 Task: Send an email with the signature Chloe Collins with the subject Thank you for a call and the message We need to reschedule our meeting for next week. Could you let me know your availability? from softage.10@softage.net to softage.5@softage.net and move the email from Sent Items to the folder Newsletters
Action: Mouse moved to (96, 106)
Screenshot: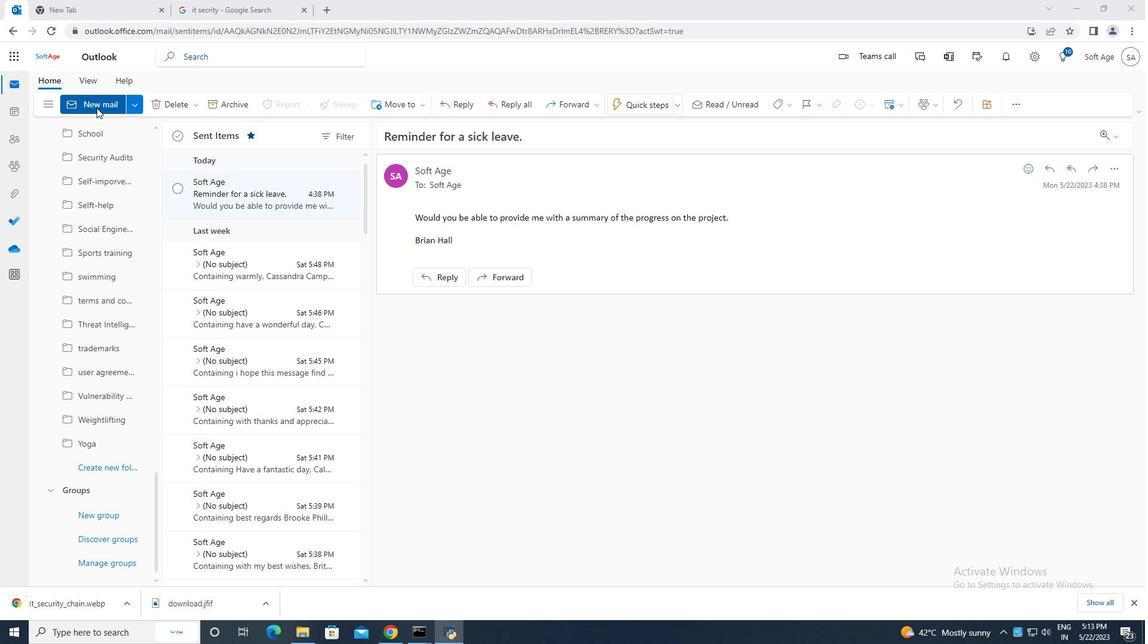 
Action: Mouse pressed left at (96, 106)
Screenshot: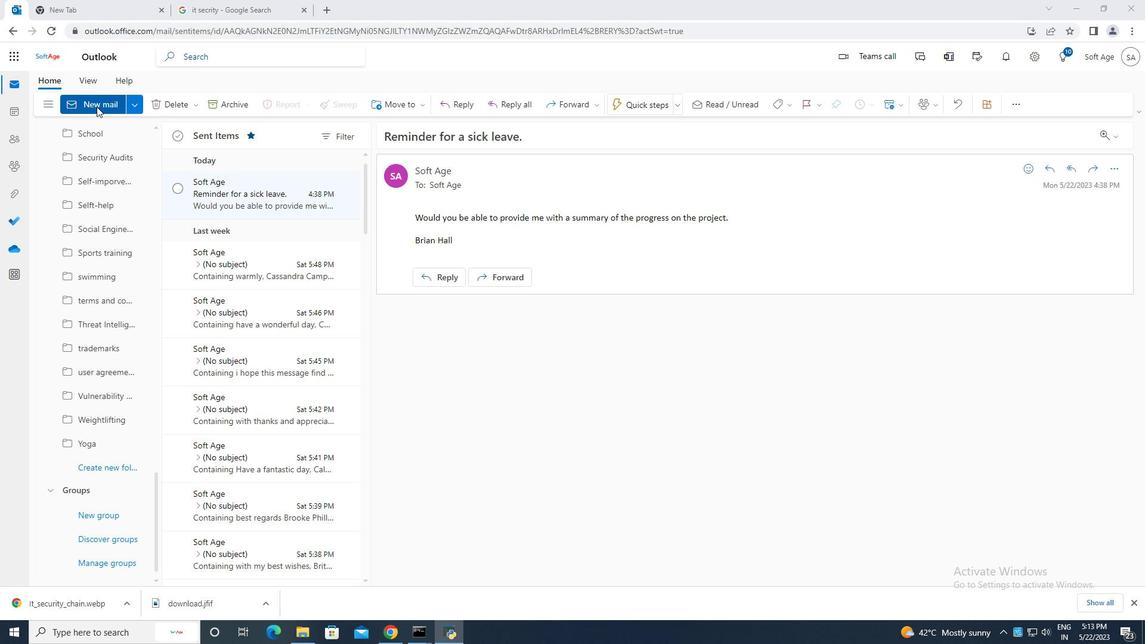 
Action: Mouse moved to (774, 104)
Screenshot: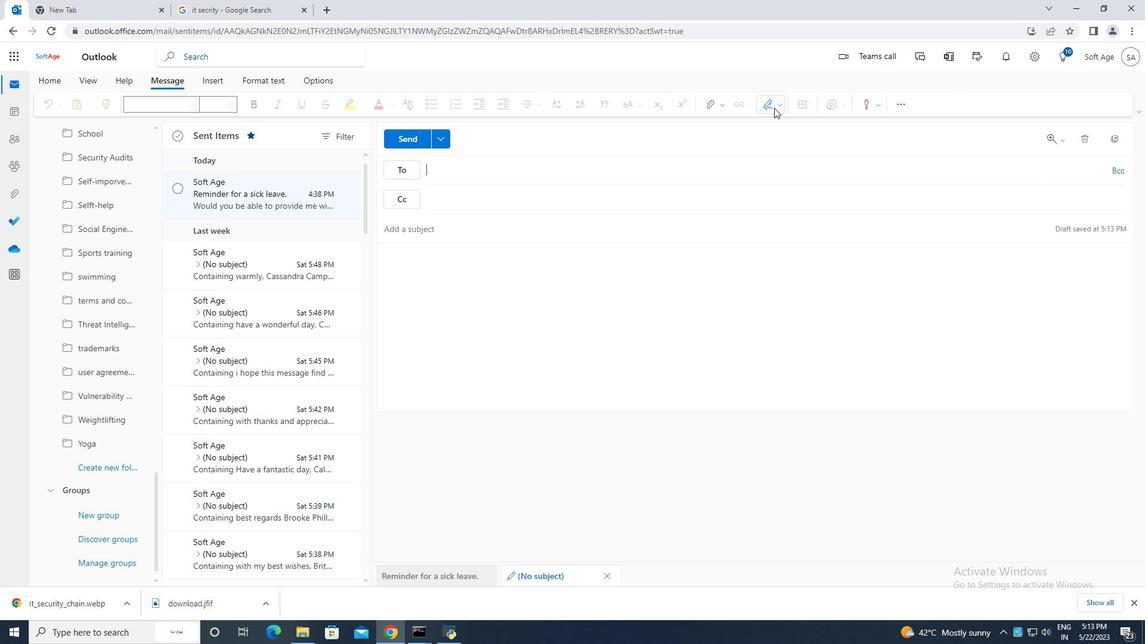 
Action: Mouse pressed left at (774, 104)
Screenshot: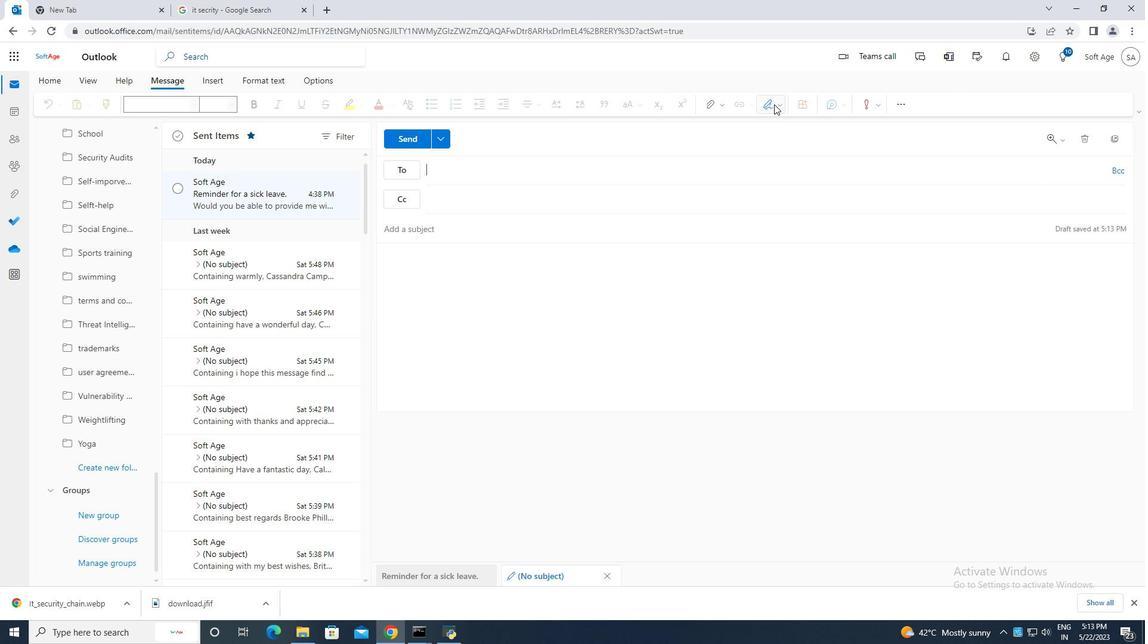 
Action: Mouse moved to (741, 149)
Screenshot: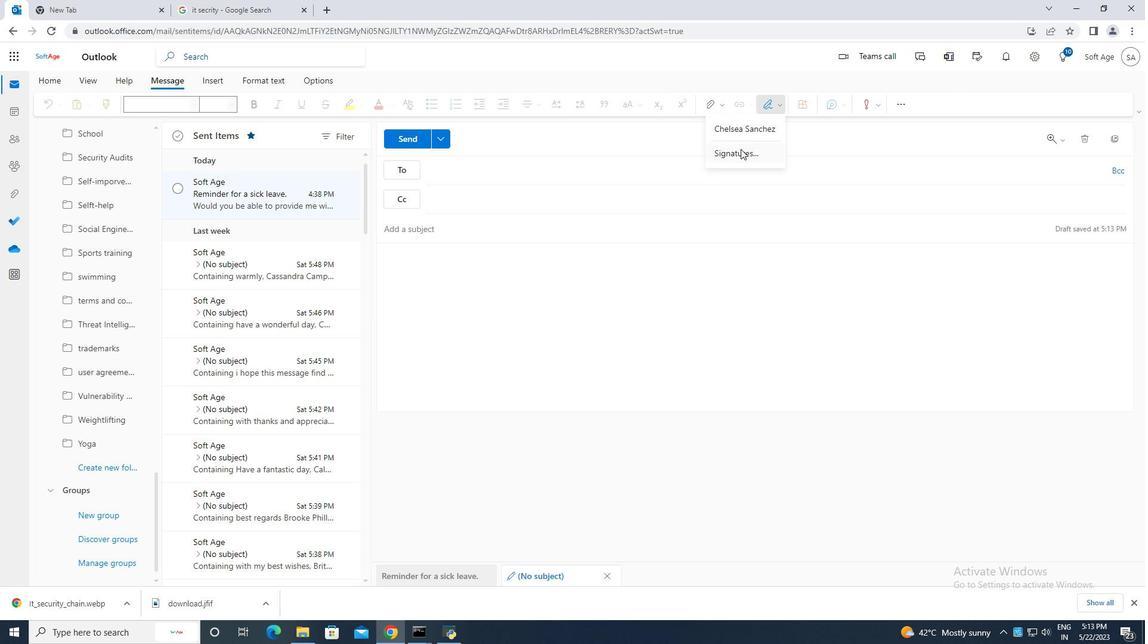 
Action: Mouse pressed left at (741, 149)
Screenshot: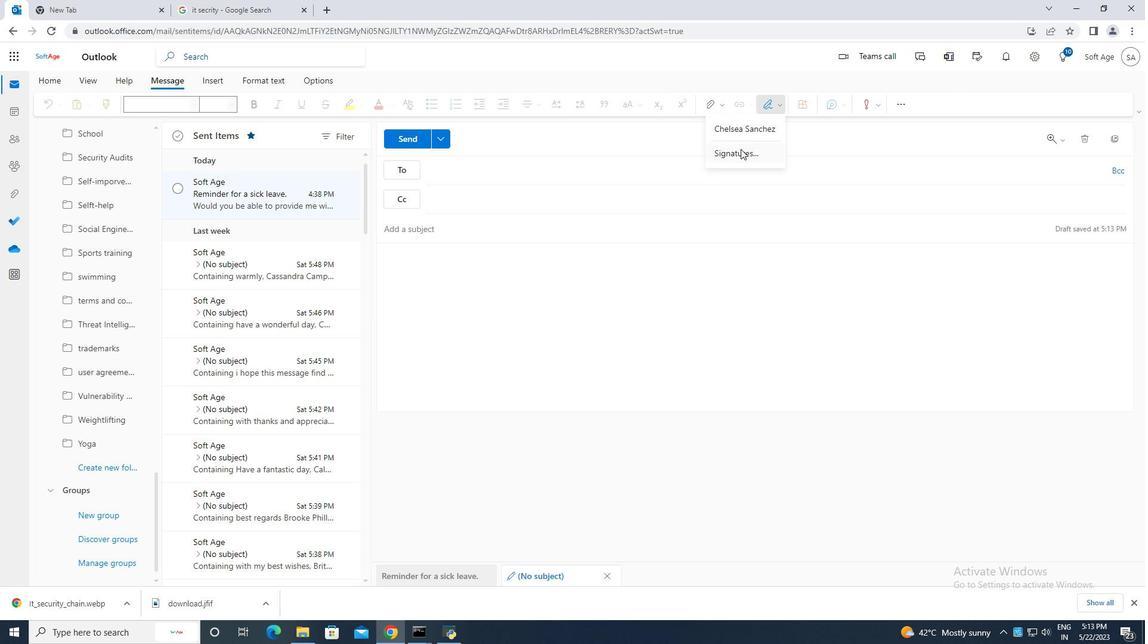 
Action: Mouse moved to (797, 198)
Screenshot: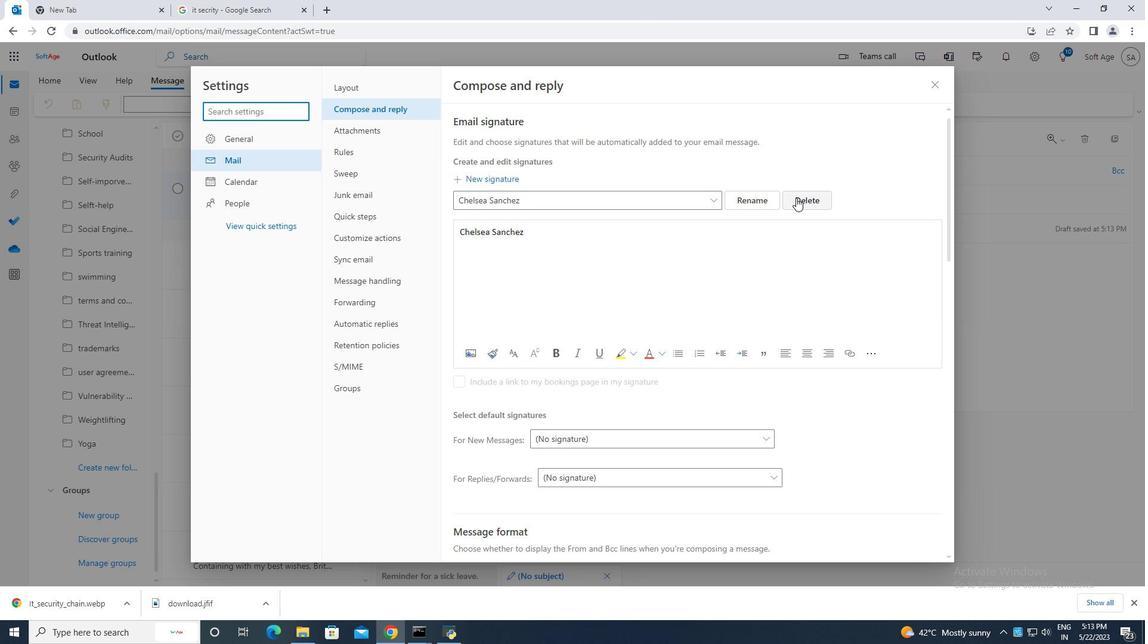 
Action: Mouse pressed left at (797, 198)
Screenshot: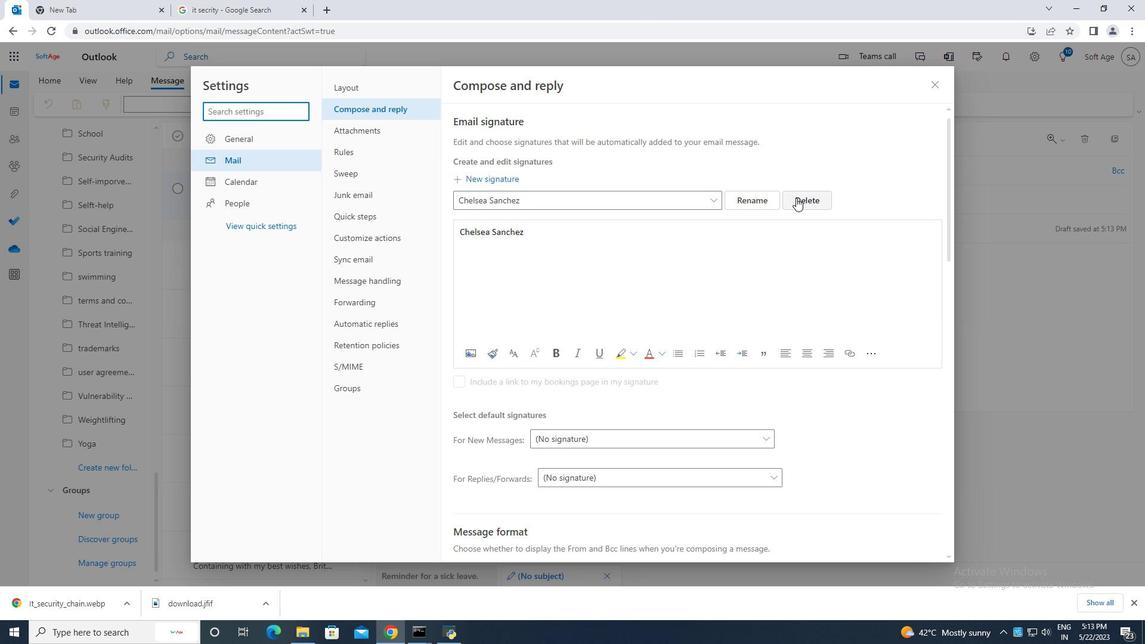 
Action: Mouse moved to (544, 202)
Screenshot: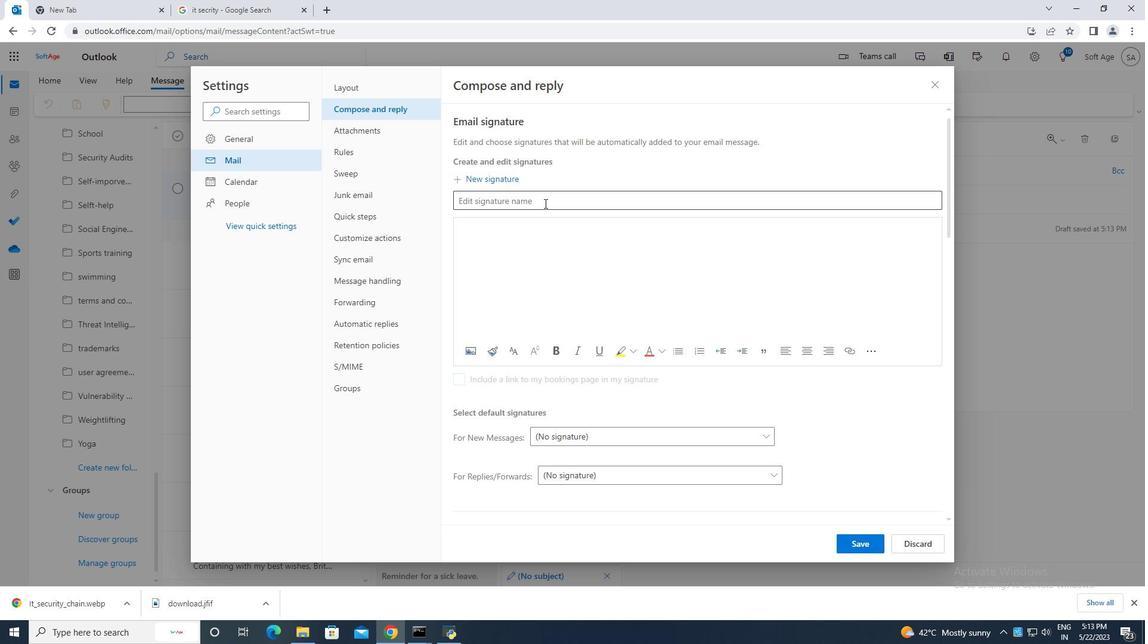 
Action: Mouse pressed left at (544, 202)
Screenshot: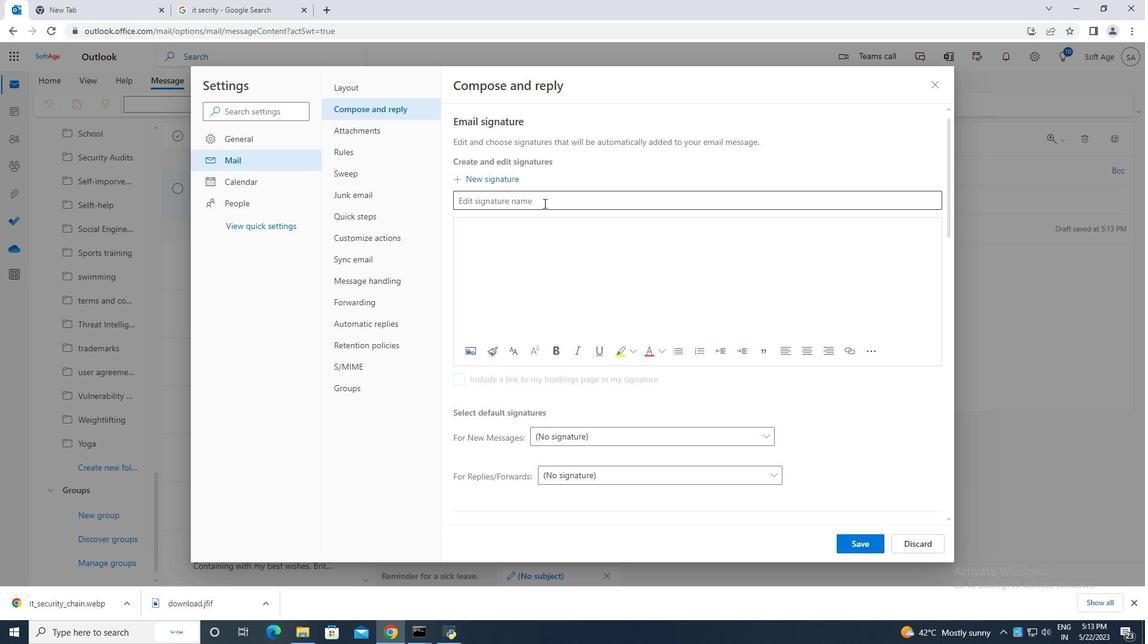 
Action: Key pressed <Key.caps_lock>C<Key.caps_lock>hole<Key.space><Key.caps_lock>C<Key.caps_lock>ollins
Screenshot: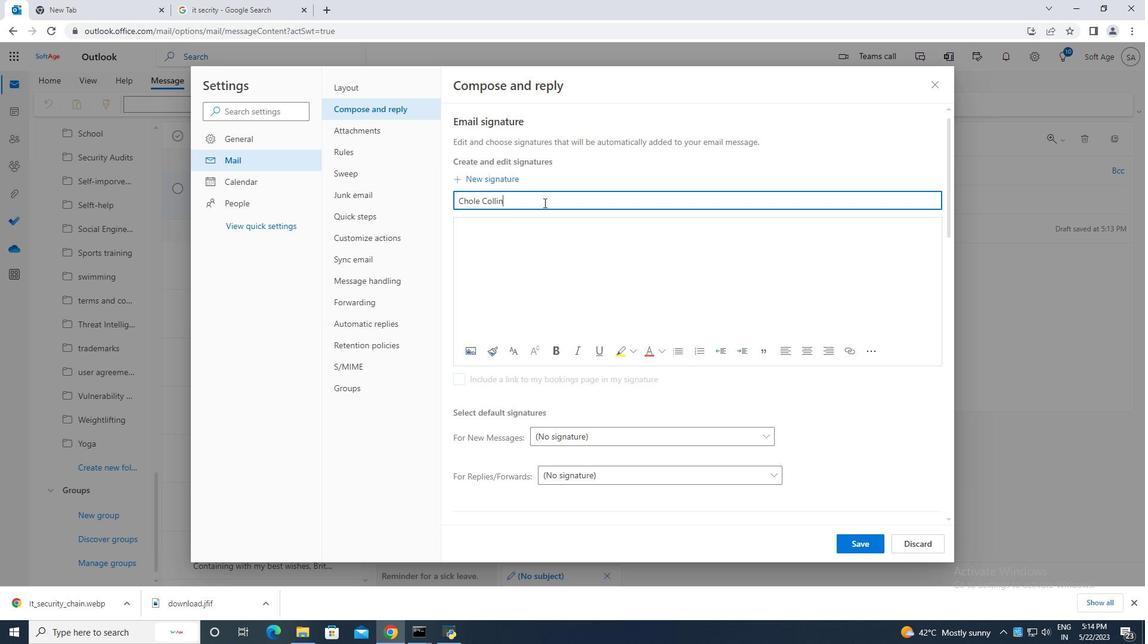 
Action: Mouse moved to (510, 230)
Screenshot: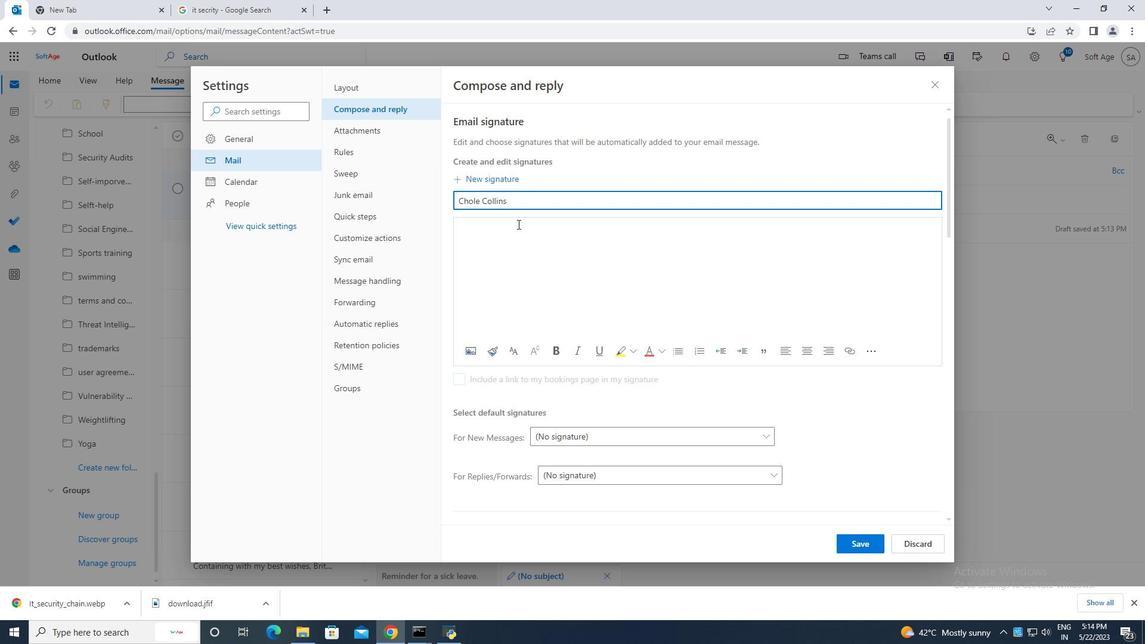 
Action: Mouse pressed left at (510, 230)
Screenshot: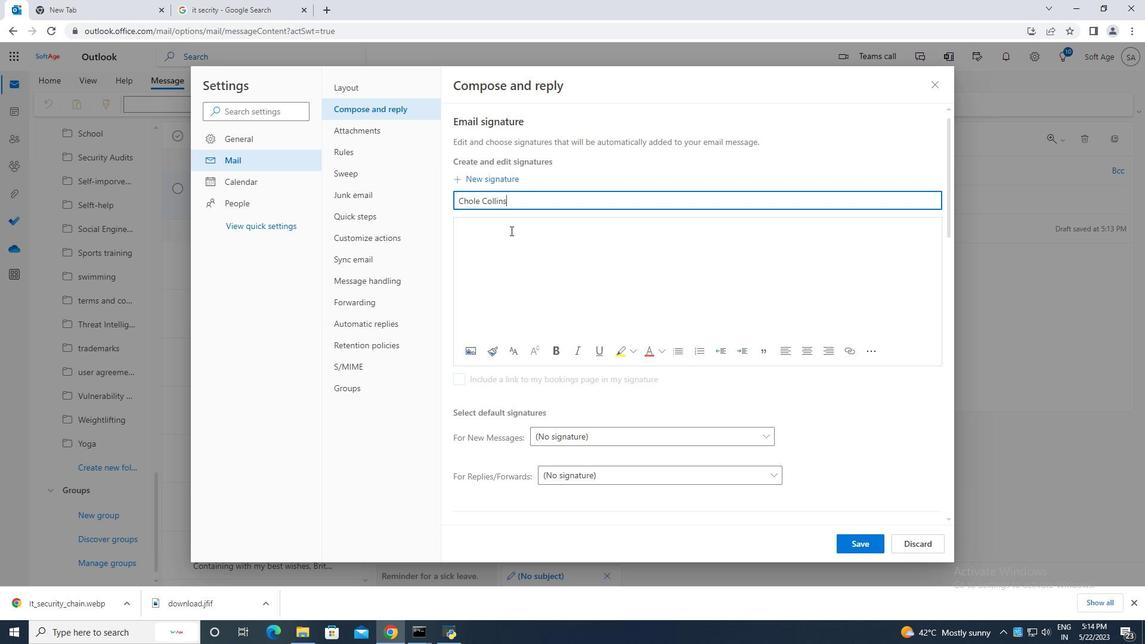 
Action: Mouse moved to (512, 231)
Screenshot: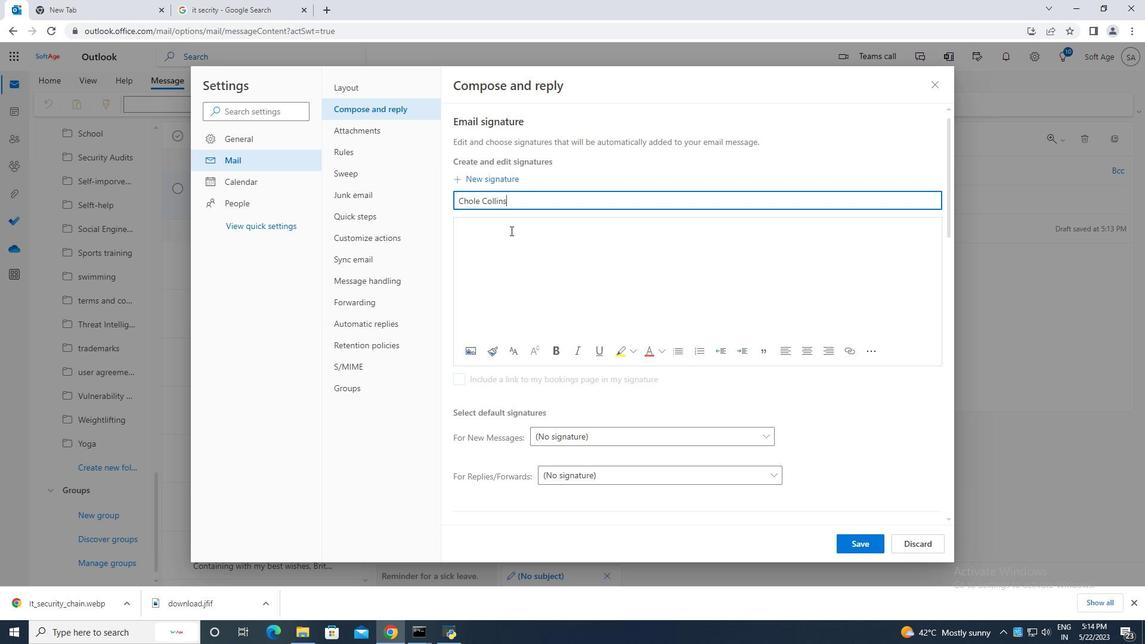 
Action: Key pressed <Key.caps_lock>C<Key.caps_lock>hole<Key.space><Key.caps_lock>C<Key.caps_lock>ollins
Screenshot: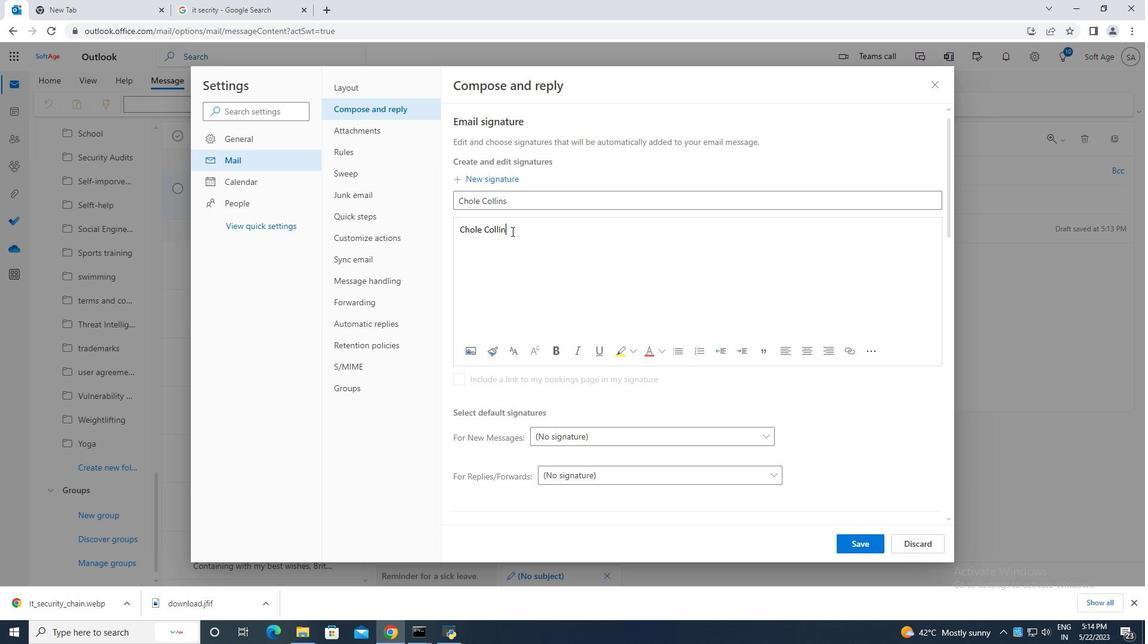 
Action: Mouse moved to (861, 543)
Screenshot: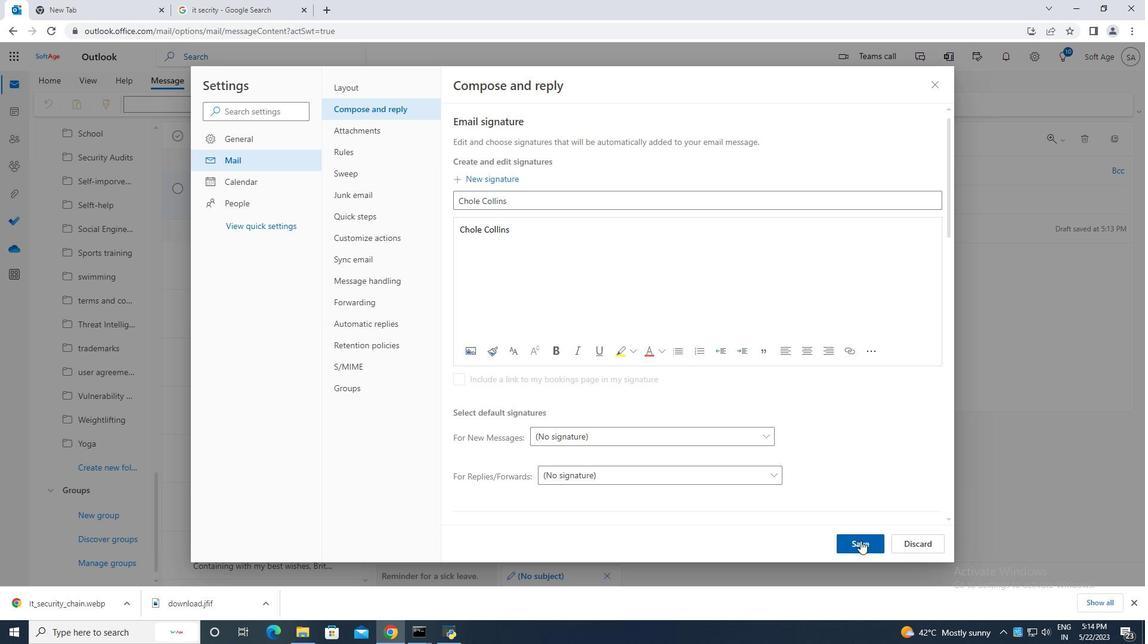 
Action: Mouse pressed left at (861, 543)
Screenshot: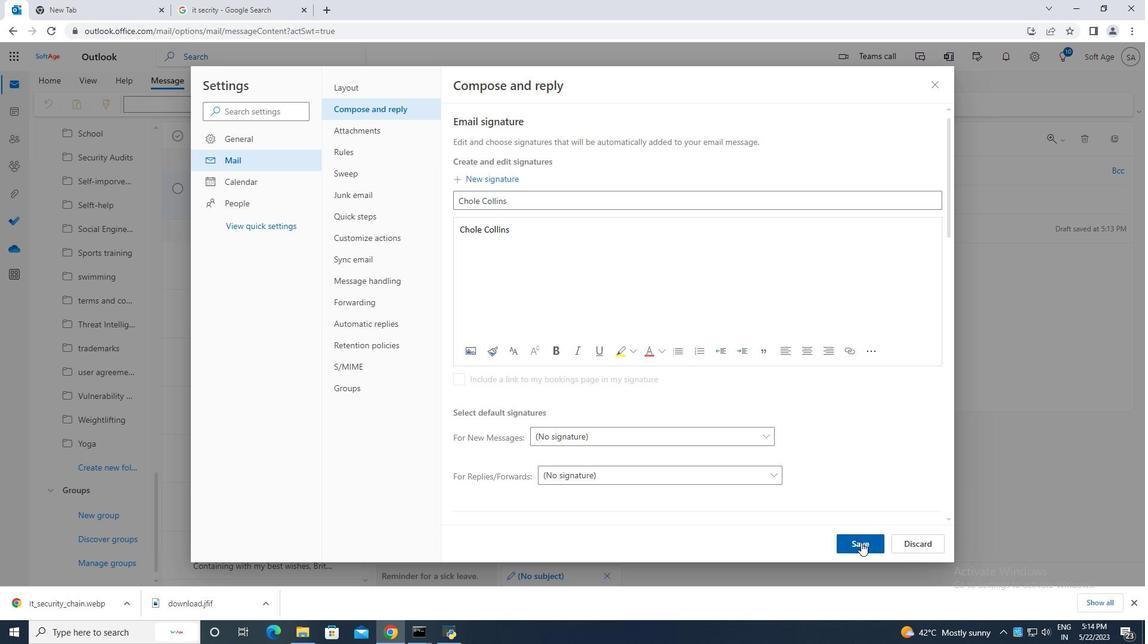 
Action: Mouse moved to (938, 81)
Screenshot: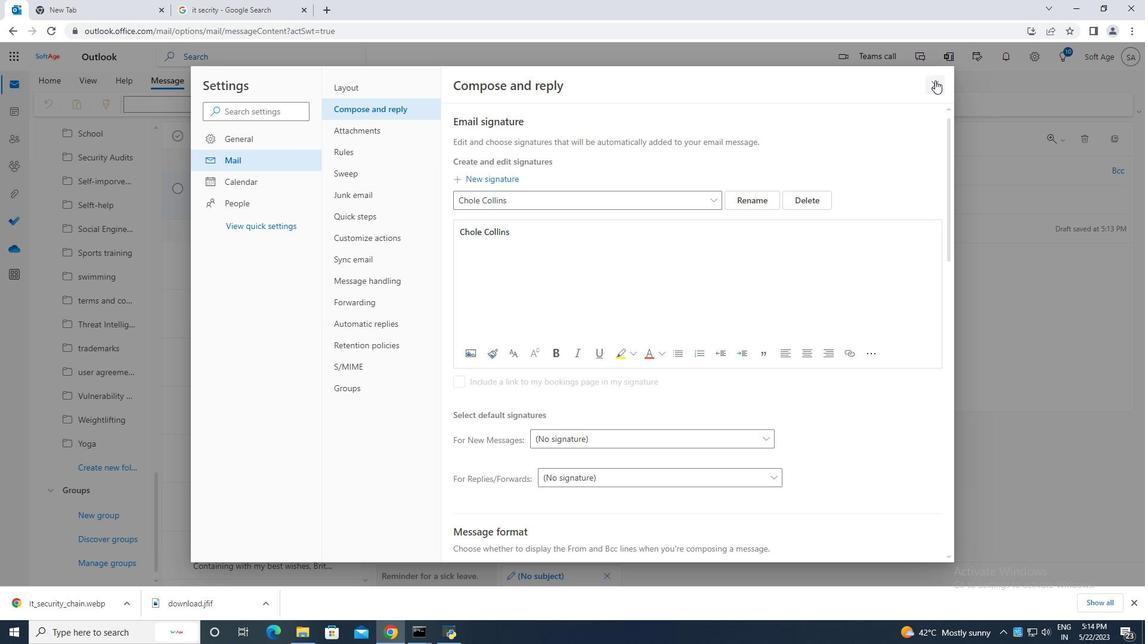 
Action: Mouse pressed left at (938, 81)
Screenshot: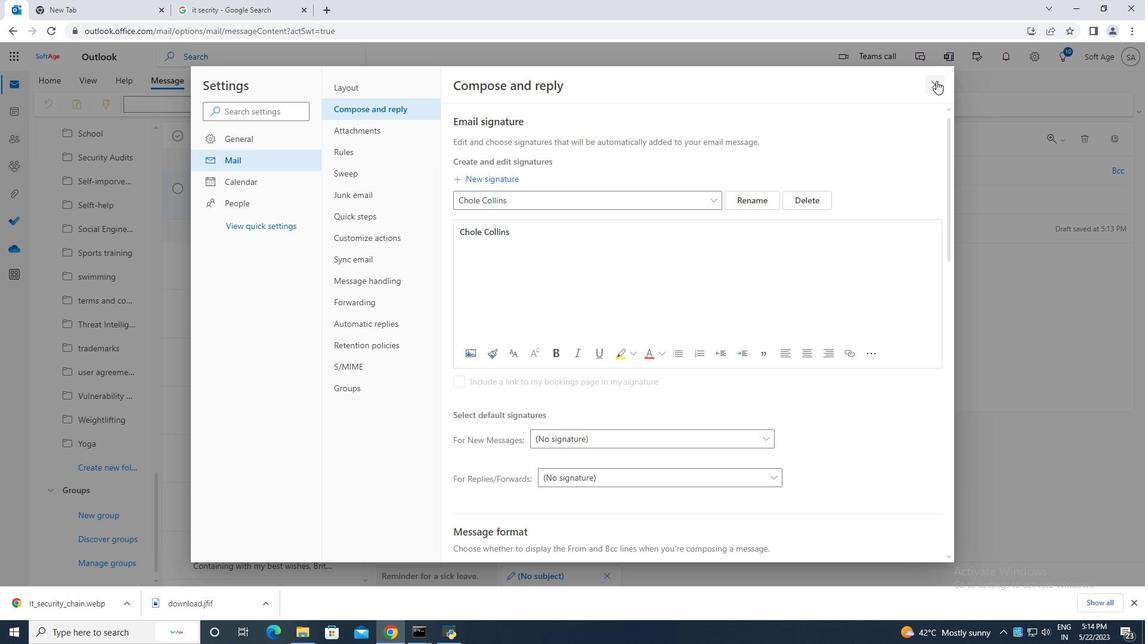 
Action: Mouse moved to (772, 108)
Screenshot: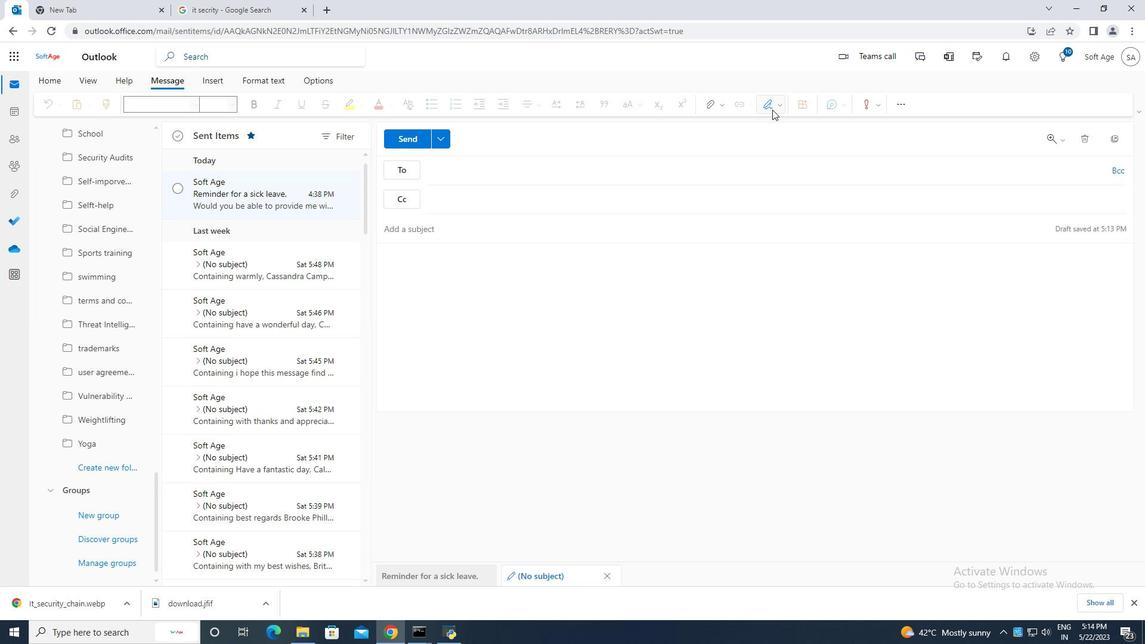 
Action: Mouse pressed left at (772, 108)
Screenshot: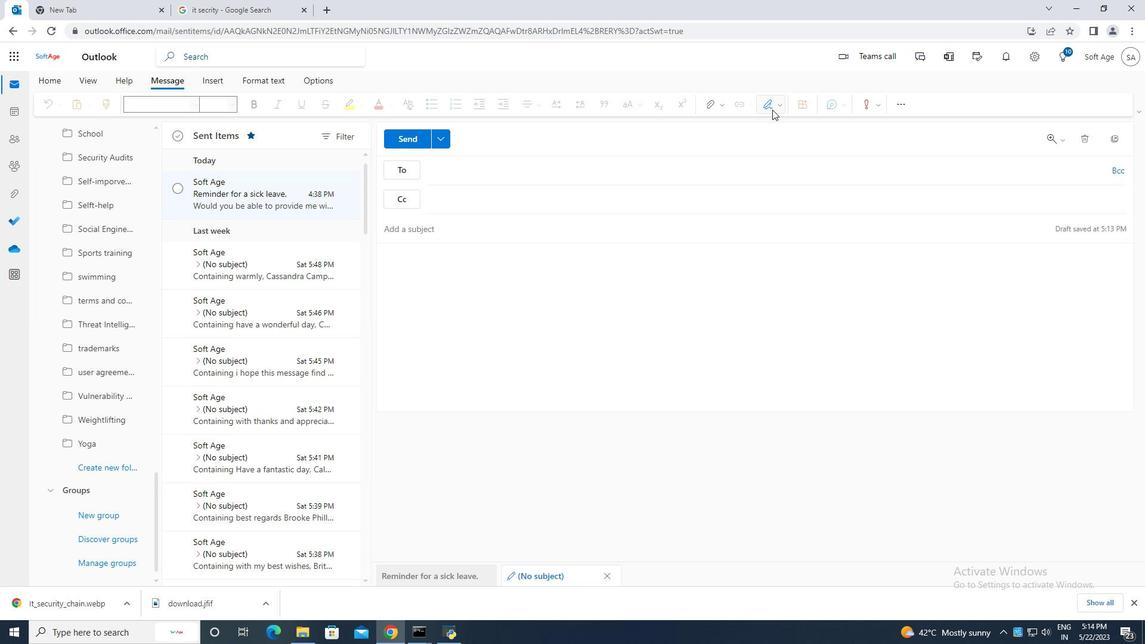 
Action: Mouse moved to (770, 127)
Screenshot: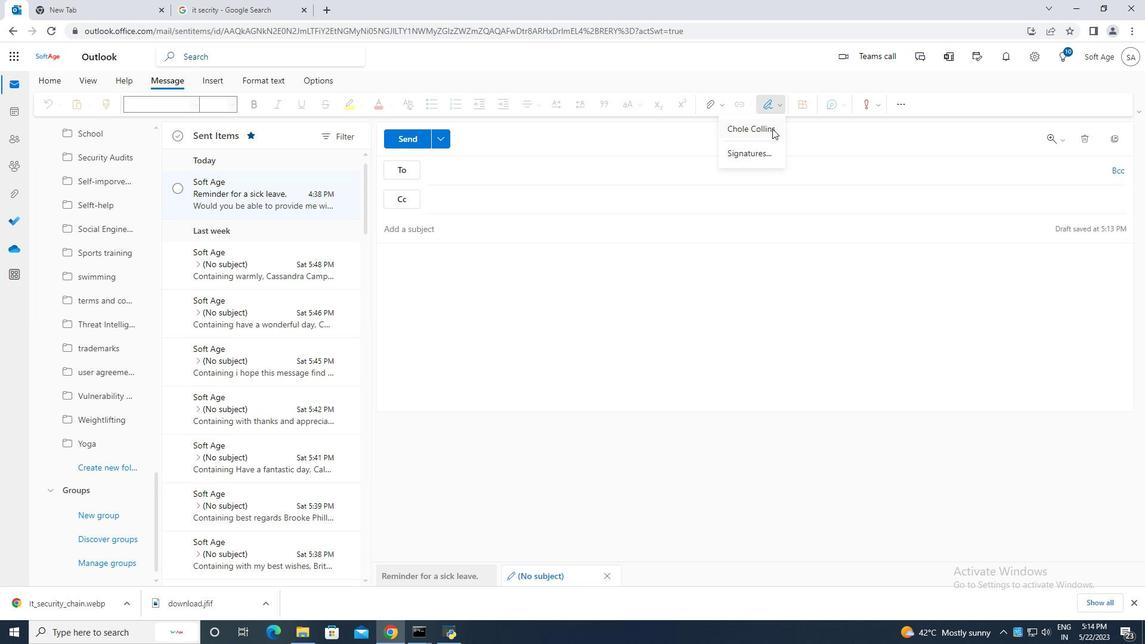 
Action: Mouse pressed left at (770, 127)
Screenshot: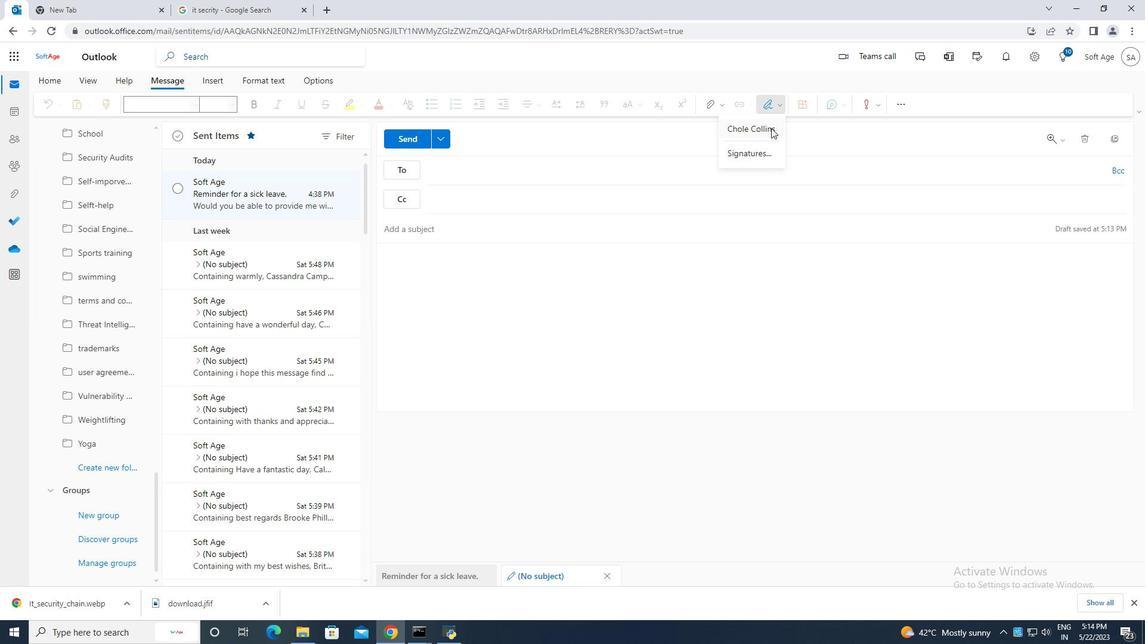 
Action: Mouse moved to (415, 228)
Screenshot: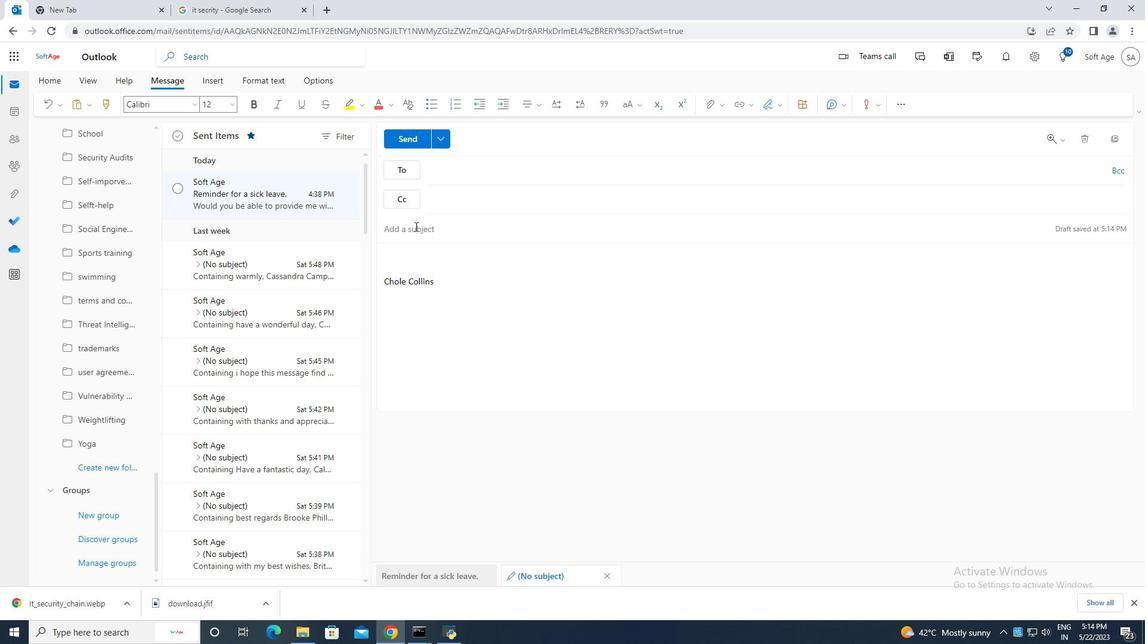 
Action: Mouse pressed left at (415, 228)
Screenshot: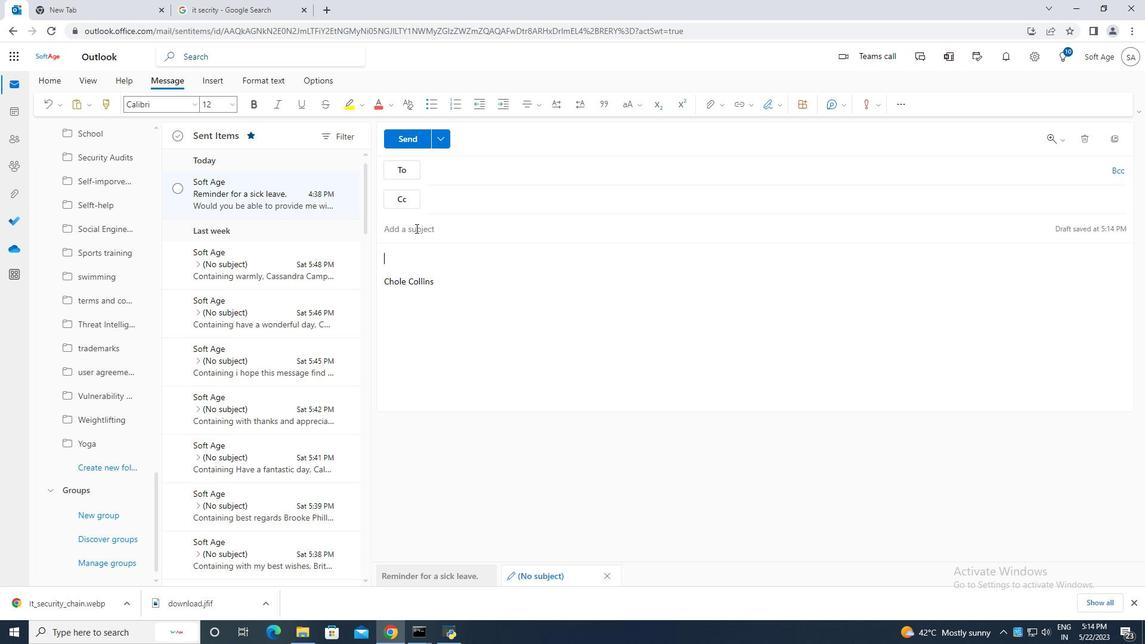 
Action: Mouse moved to (415, 228)
Screenshot: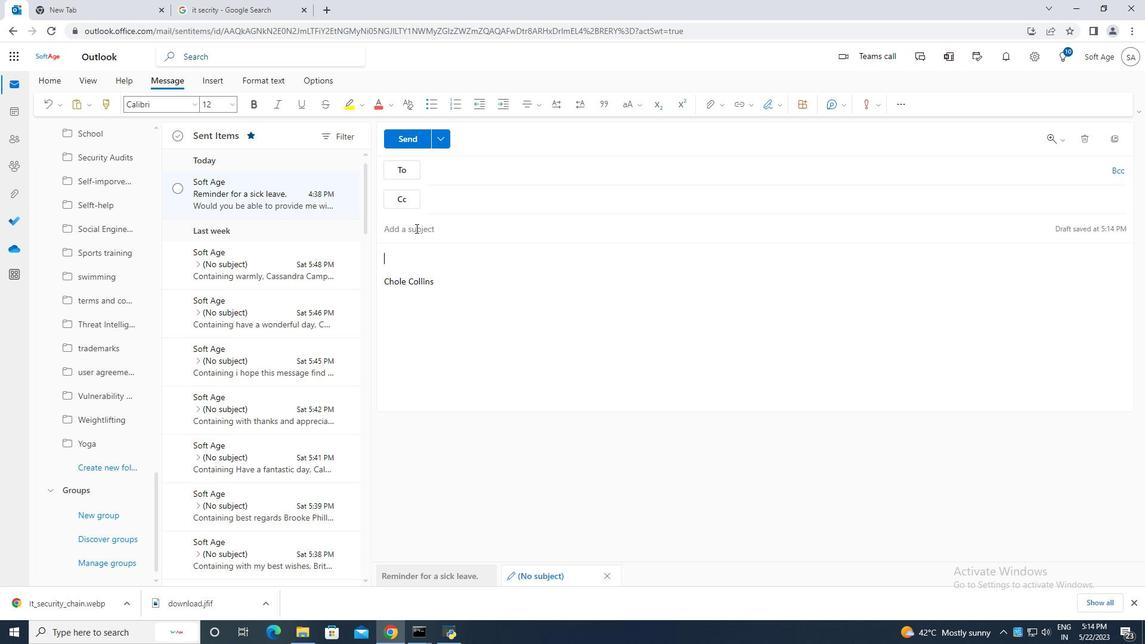 
Action: Key pressed <Key.caps_lock>T<Key.caps_lock>hanky<Key.backspace><Key.space>you<Key.space>for<Key.space>a<Key.space>call<Key.space><Key.backspace>.
Screenshot: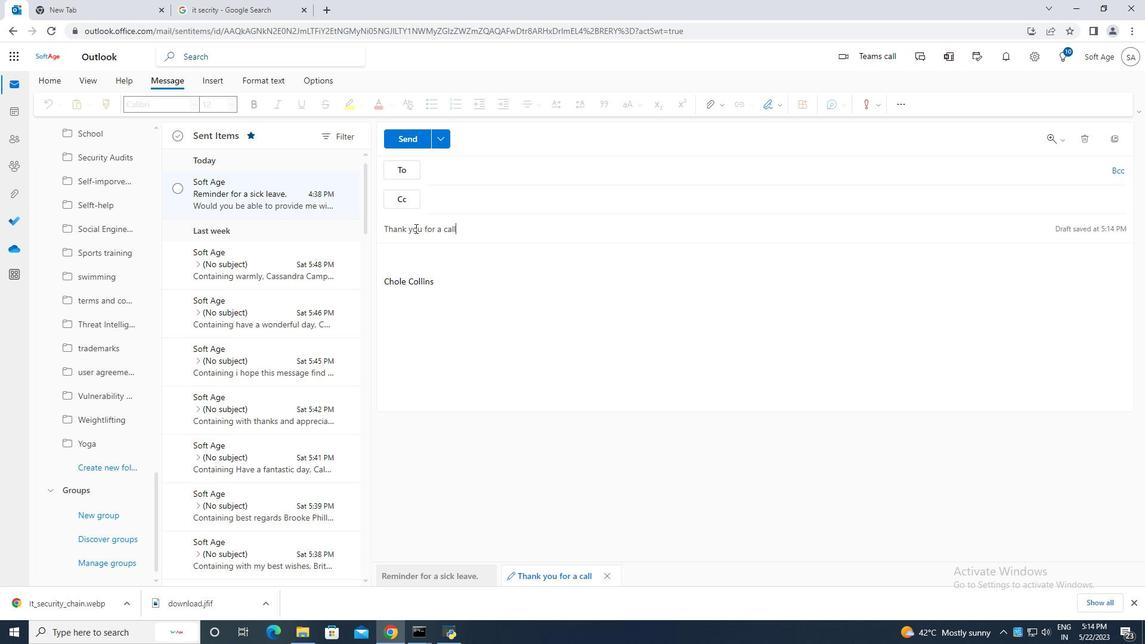 
Action: Mouse moved to (415, 257)
Screenshot: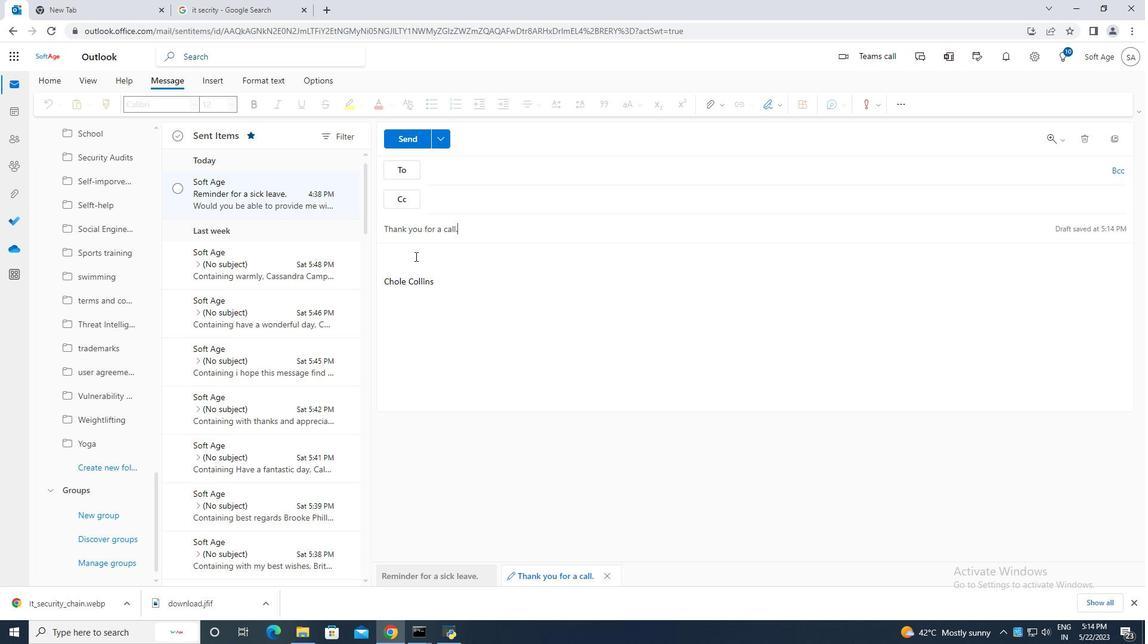 
Action: Mouse pressed left at (415, 257)
Screenshot: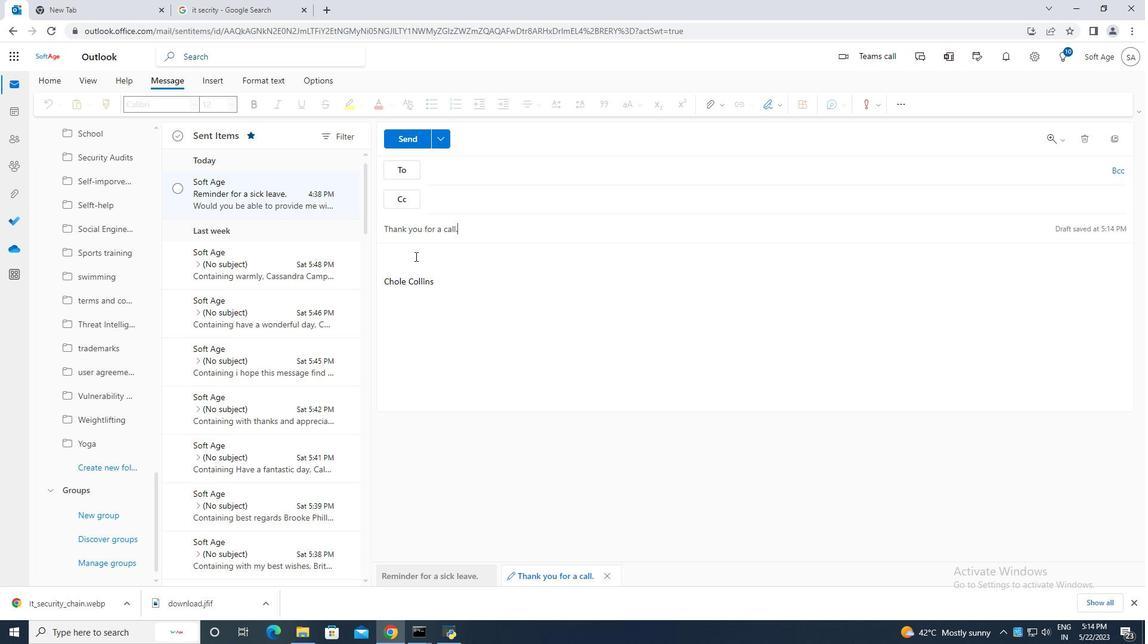 
Action: Mouse moved to (414, 257)
Screenshot: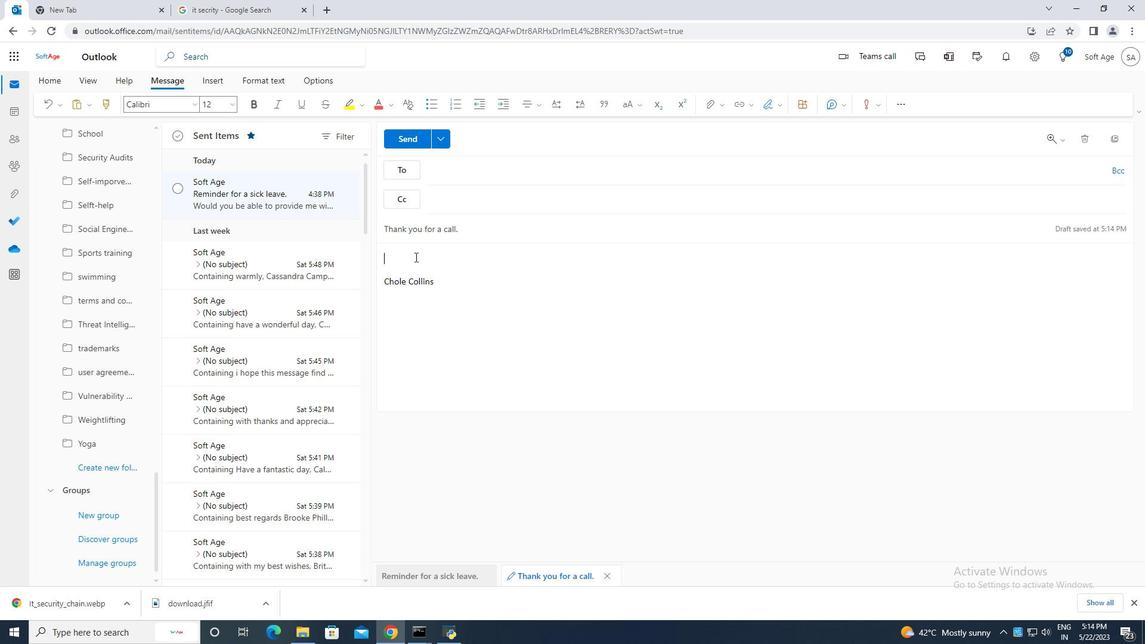 
Action: Key pressed <Key.caps_lock>C<Key.caps_lock>ould<Key.space>you<Key.space>let<Key.space>me<Key.space>know<Key.space>your<Key.space>avaliabo<Key.backspace>iliy<Key.backspace>ty<Key.space><Key.backspace><Key.backspace><Key.backspace><Key.backspace><Key.backspace><Key.backspace><Key.backspace>bility<Key.space><Key.backspace><Key.backspace><Key.backspace><Key.backspace><Key.backspace><Key.backspace><Key.backspace><Key.backspace><Key.backspace><Key.backspace>ilability<Key.space><Key.backspace>.
Screenshot: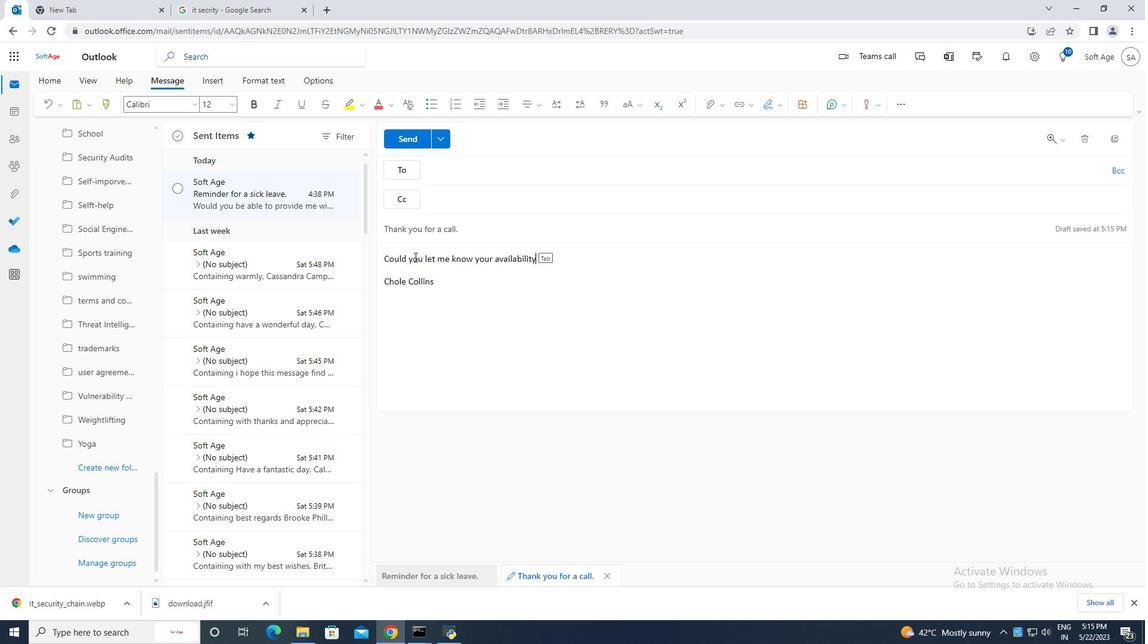 
Action: Mouse moved to (472, 171)
Screenshot: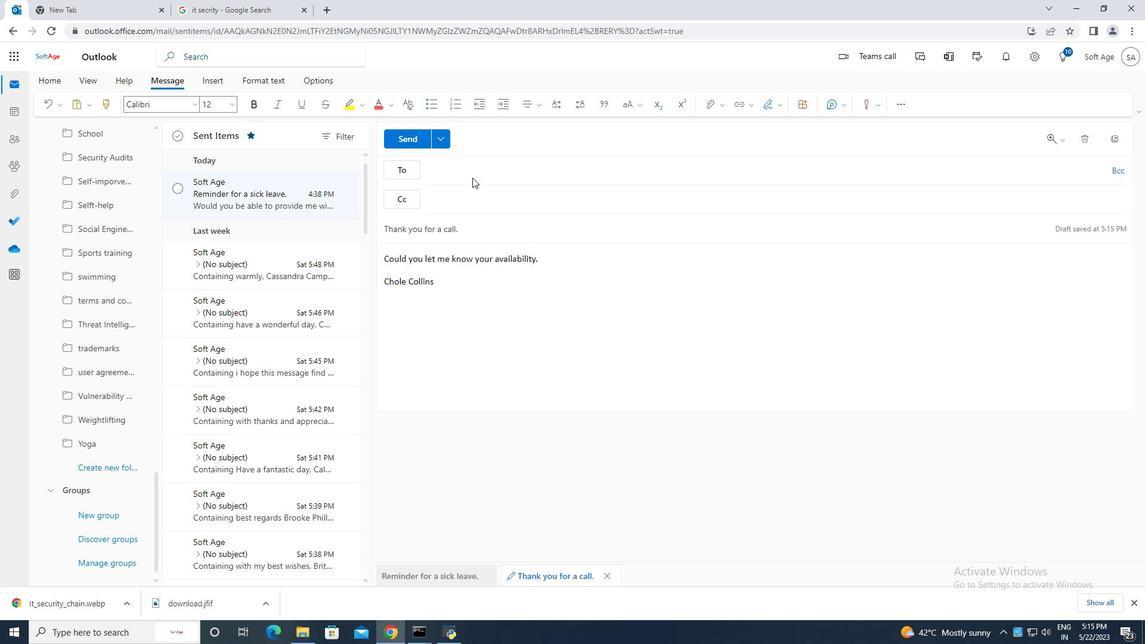 
Action: Mouse pressed left at (472, 171)
Screenshot: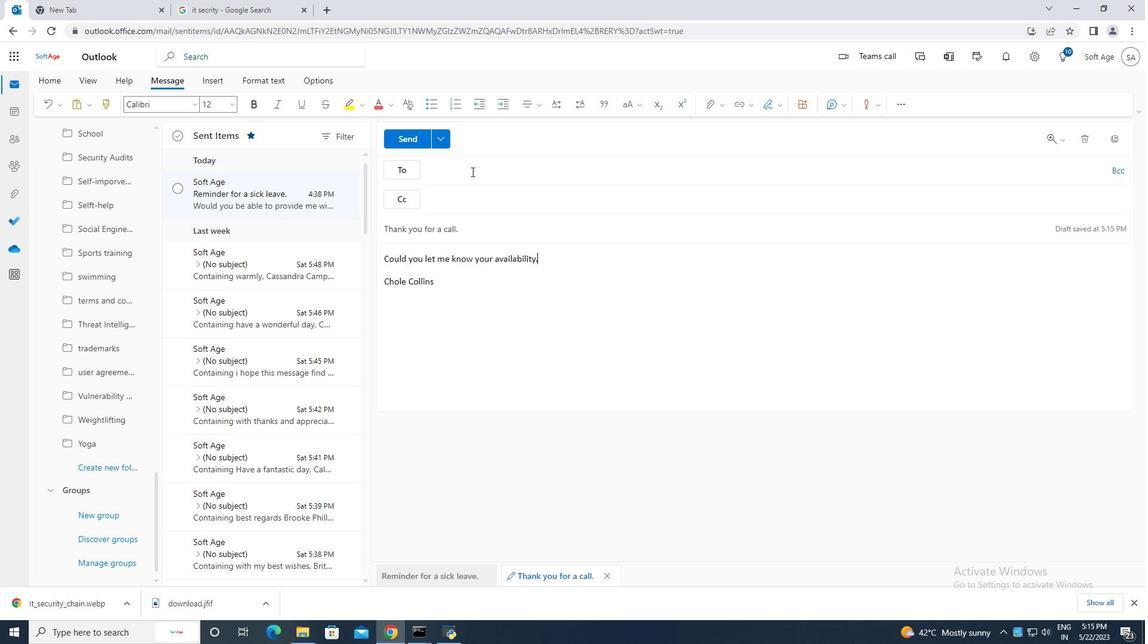 
Action: Key pressed softage.5<Key.shift>@
Screenshot: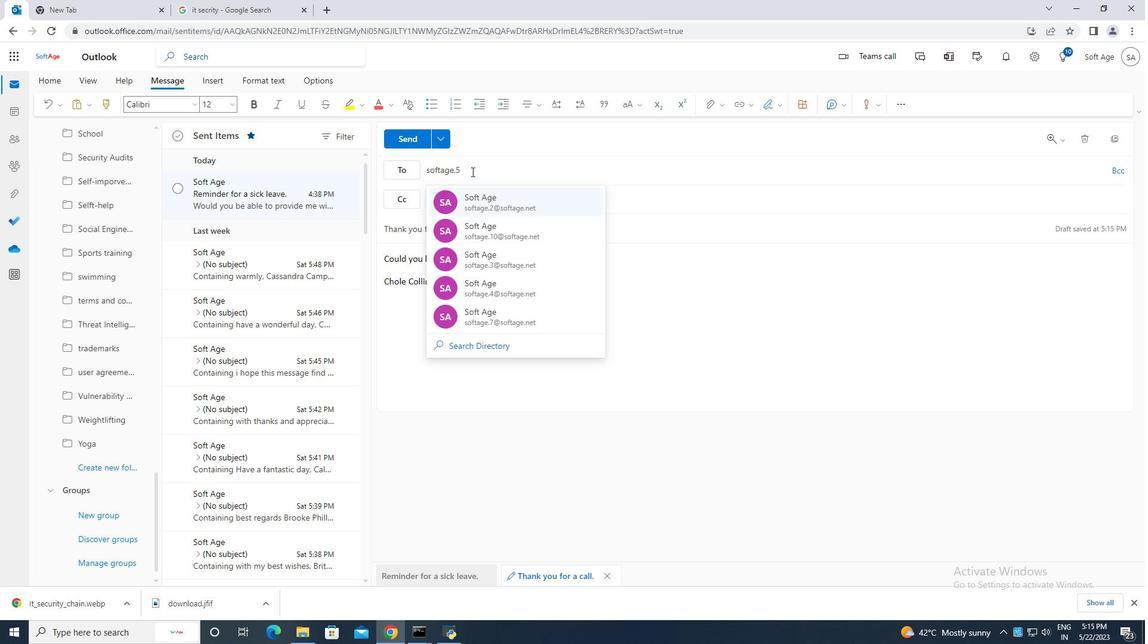 
Action: Mouse moved to (551, 194)
Screenshot: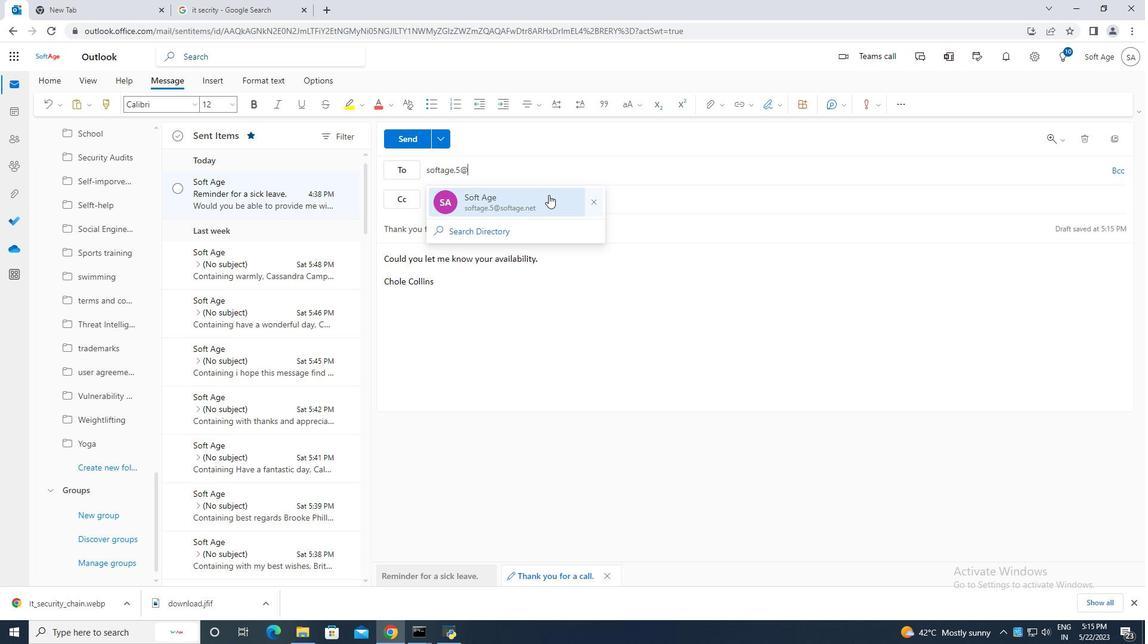 
Action: Mouse pressed left at (551, 194)
Screenshot: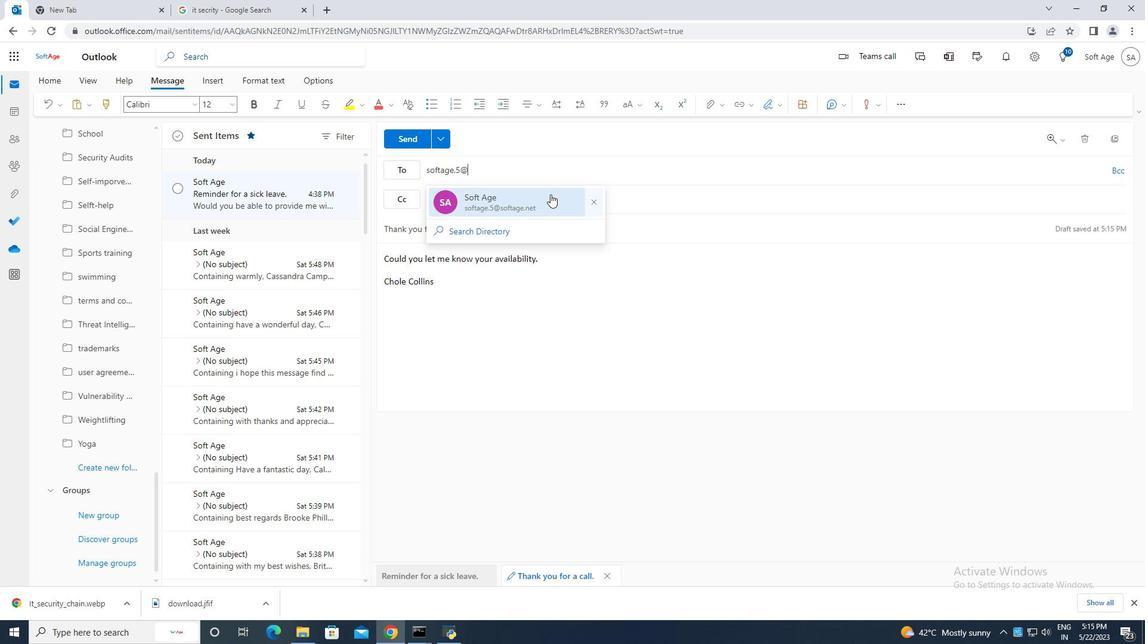 
Action: Mouse moved to (115, 468)
Screenshot: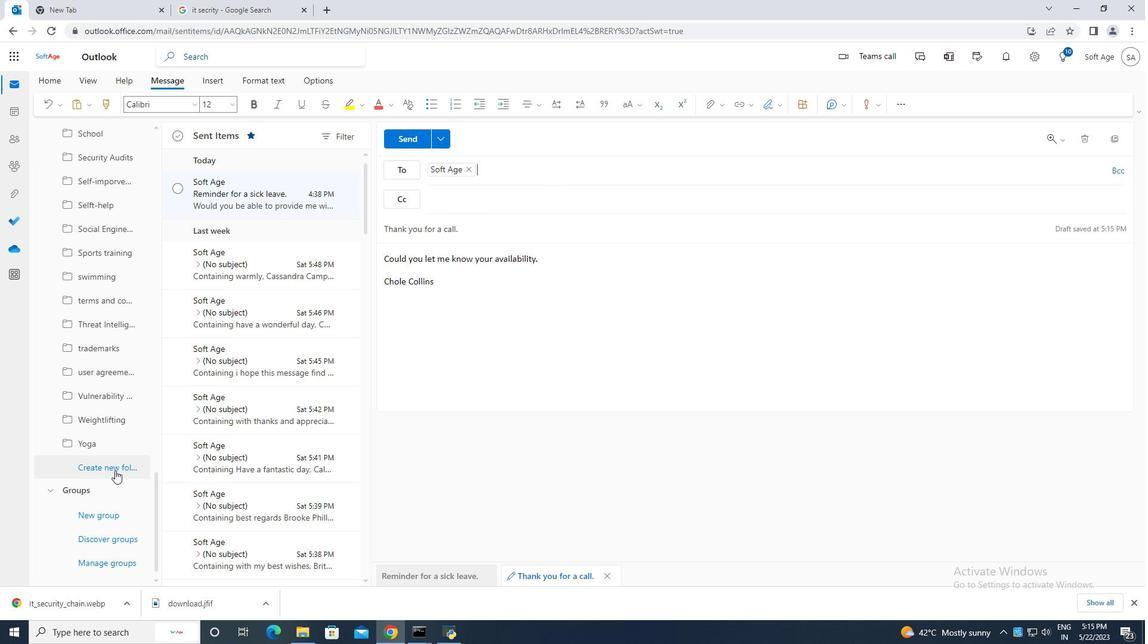 
Action: Mouse pressed left at (115, 468)
Screenshot: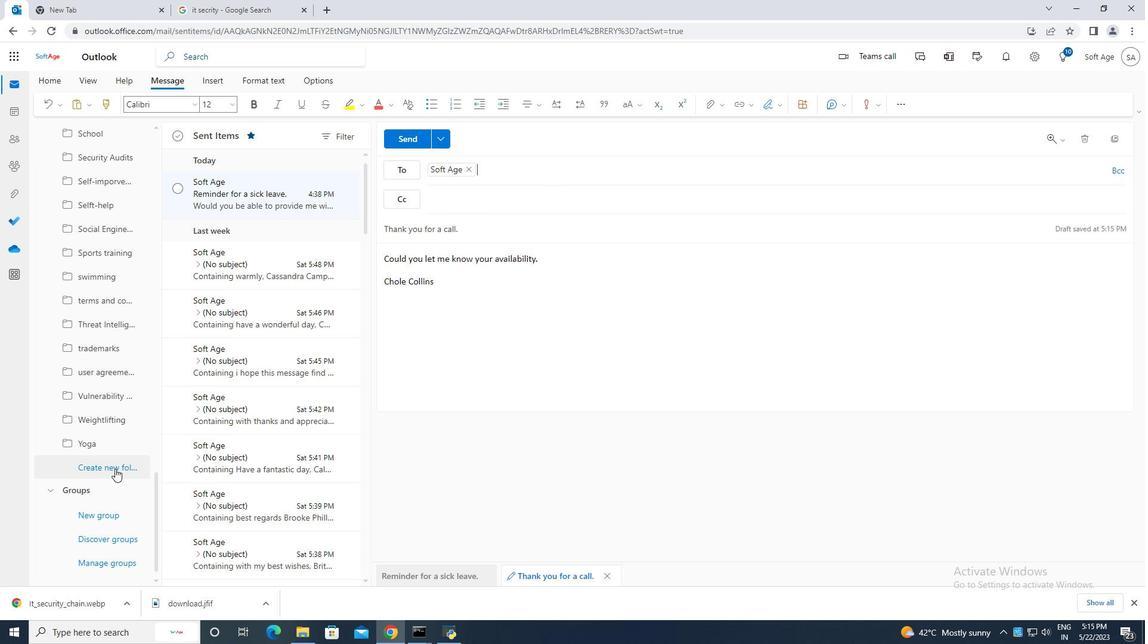 
Action: Mouse moved to (66, 466)
Screenshot: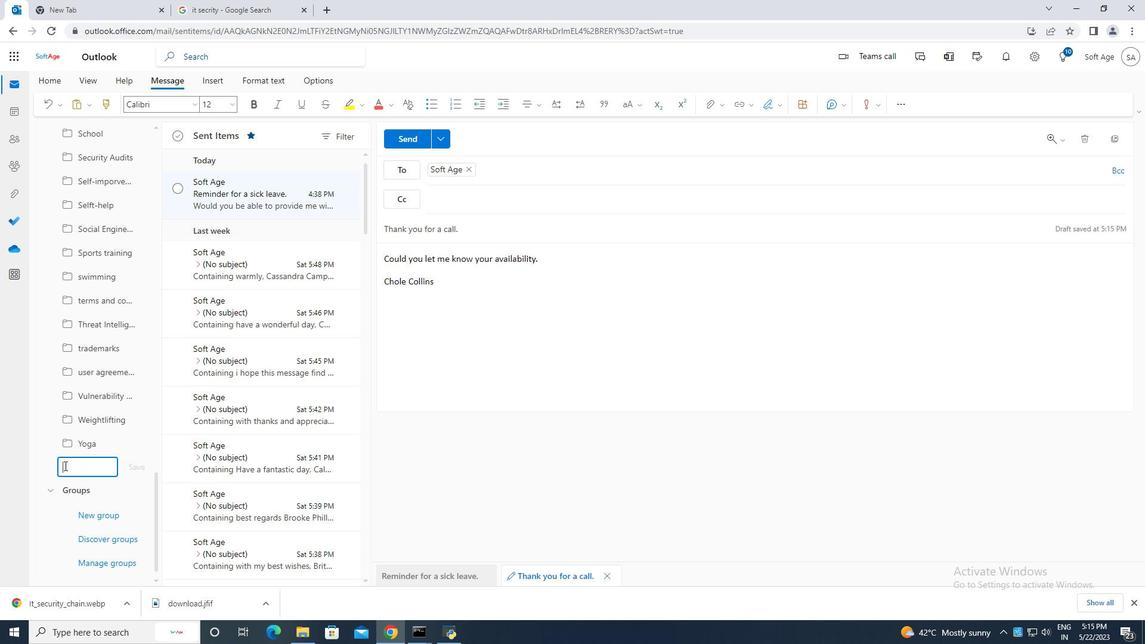 
Action: Mouse pressed left at (66, 466)
Screenshot: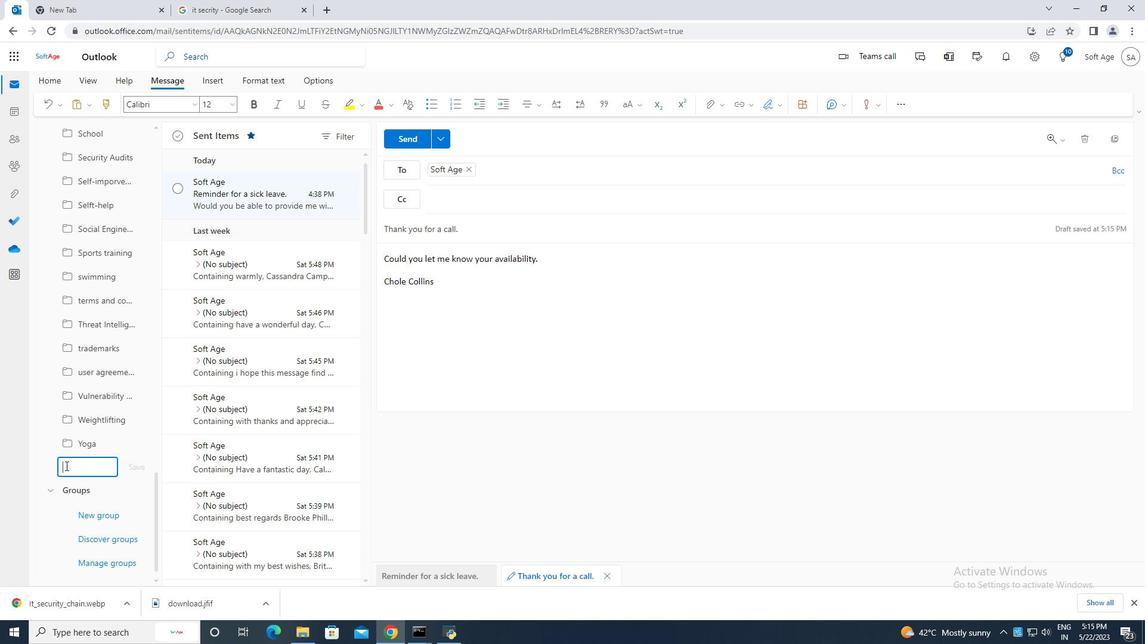 
Action: Mouse moved to (66, 466)
Screenshot: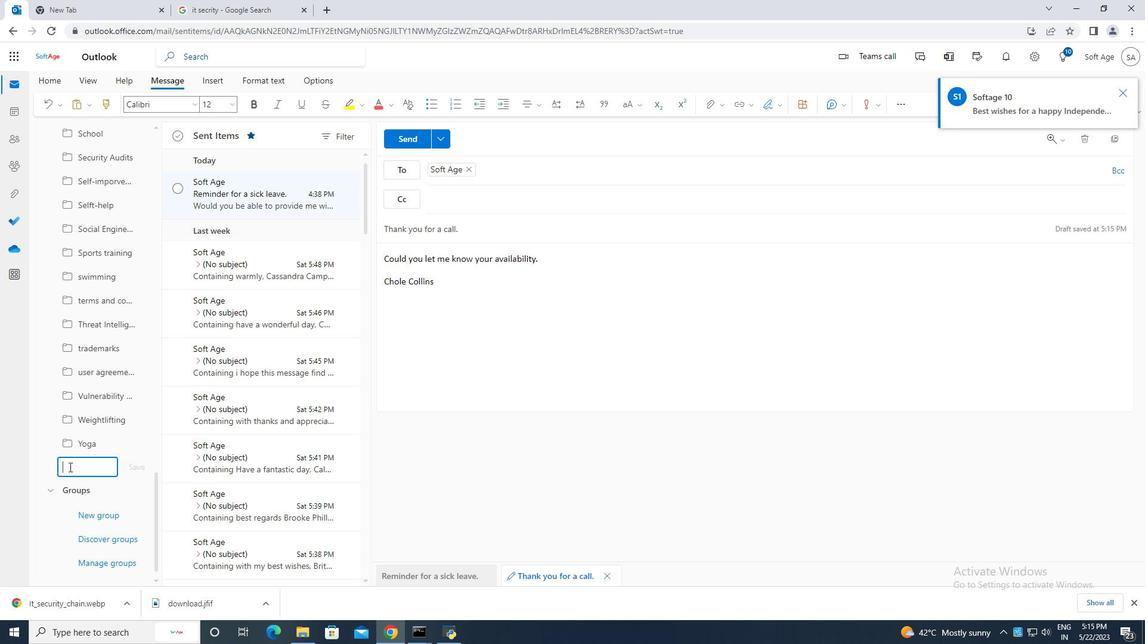 
Action: Key pressed <Key.caps_lock>N<Key.caps_lock>ews<Key.space>letters
Screenshot: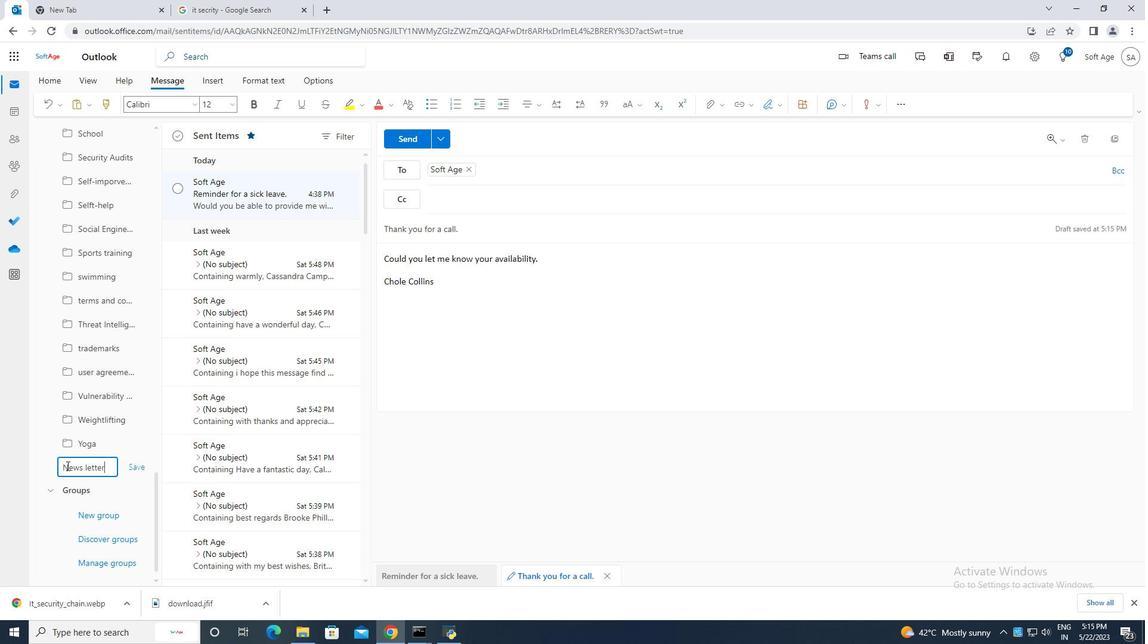 
Action: Mouse moved to (136, 469)
Screenshot: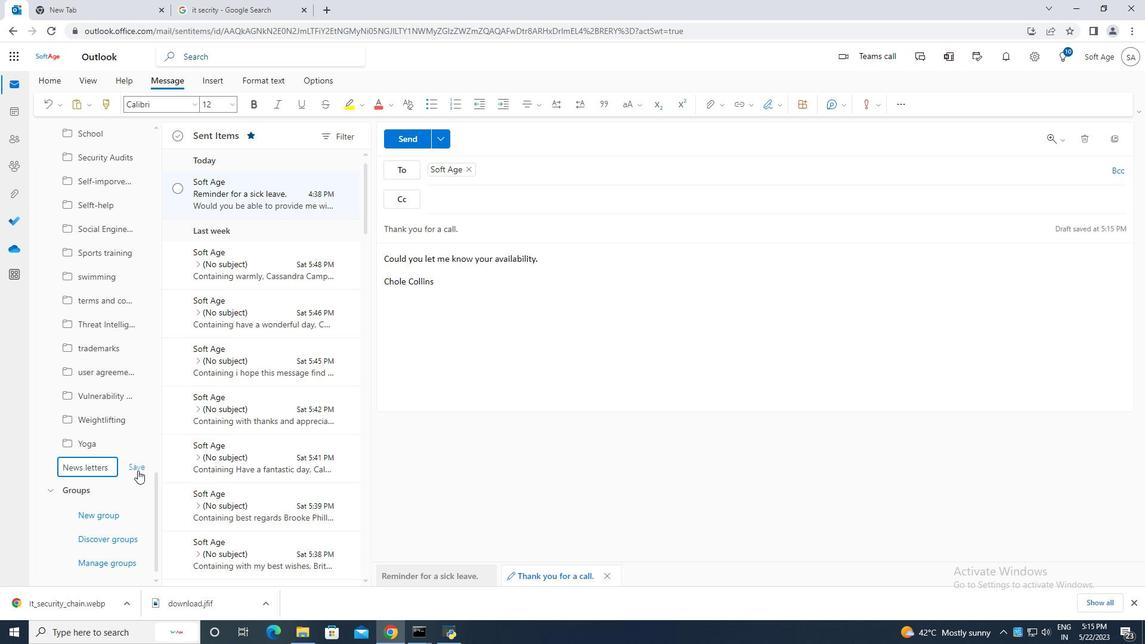 
Action: Mouse pressed left at (136, 469)
Screenshot: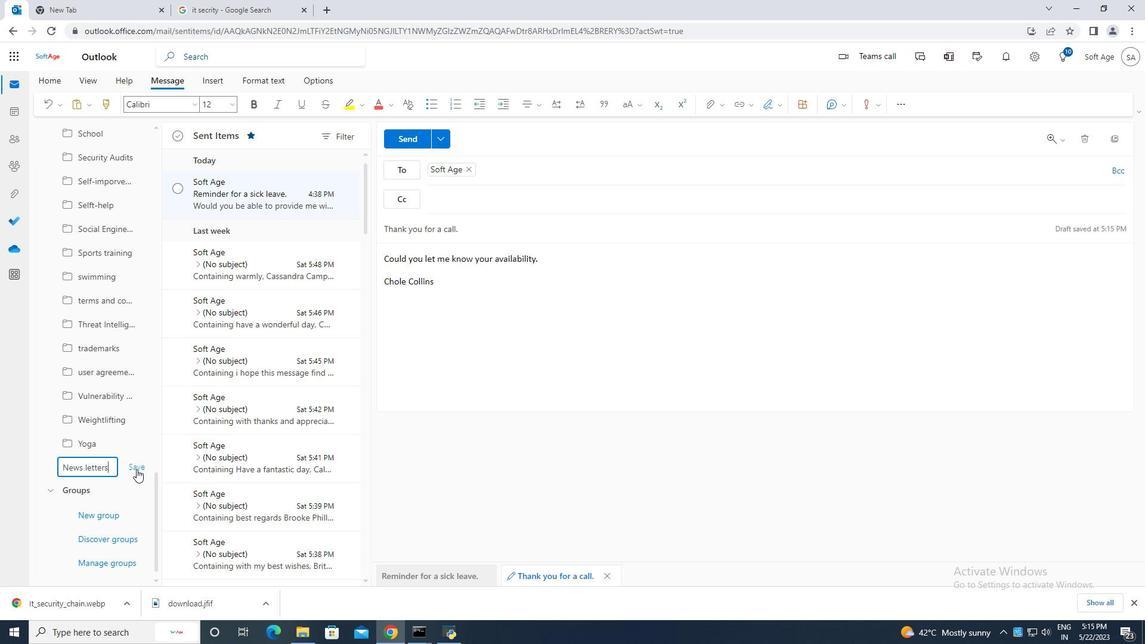 
Action: Mouse moved to (407, 142)
Screenshot: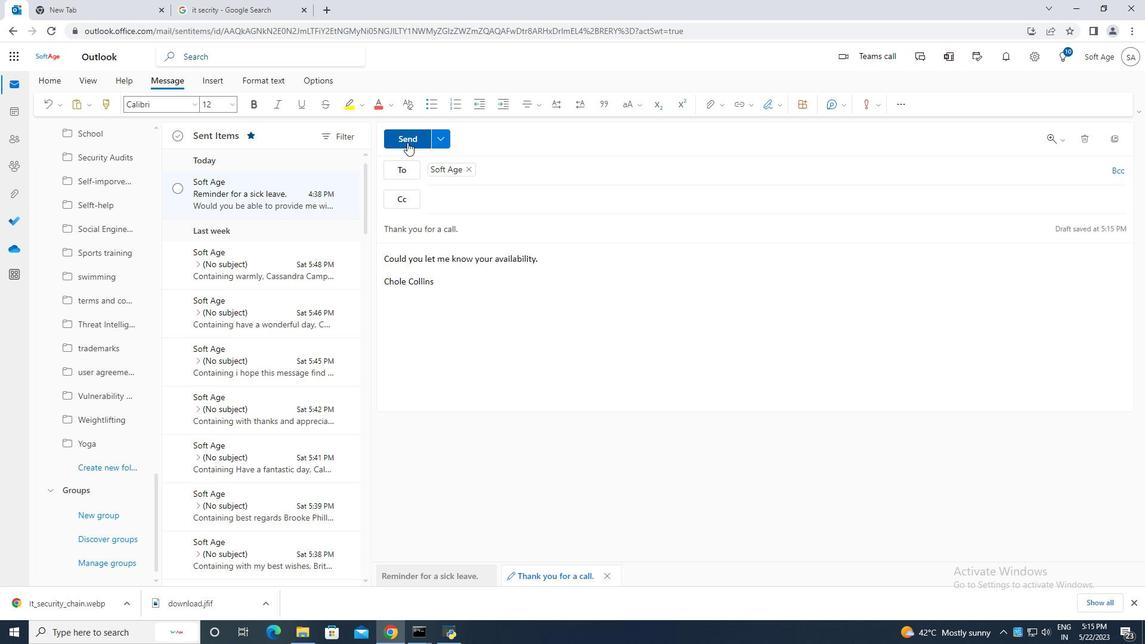 
Action: Mouse pressed left at (407, 142)
Screenshot: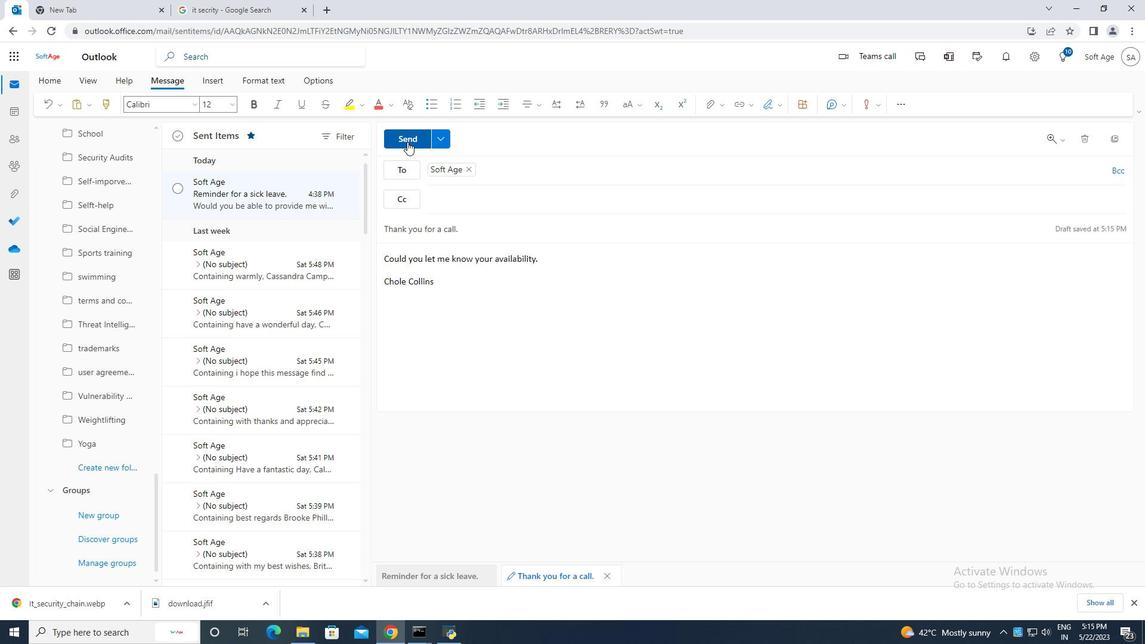 
Action: Mouse moved to (177, 189)
Screenshot: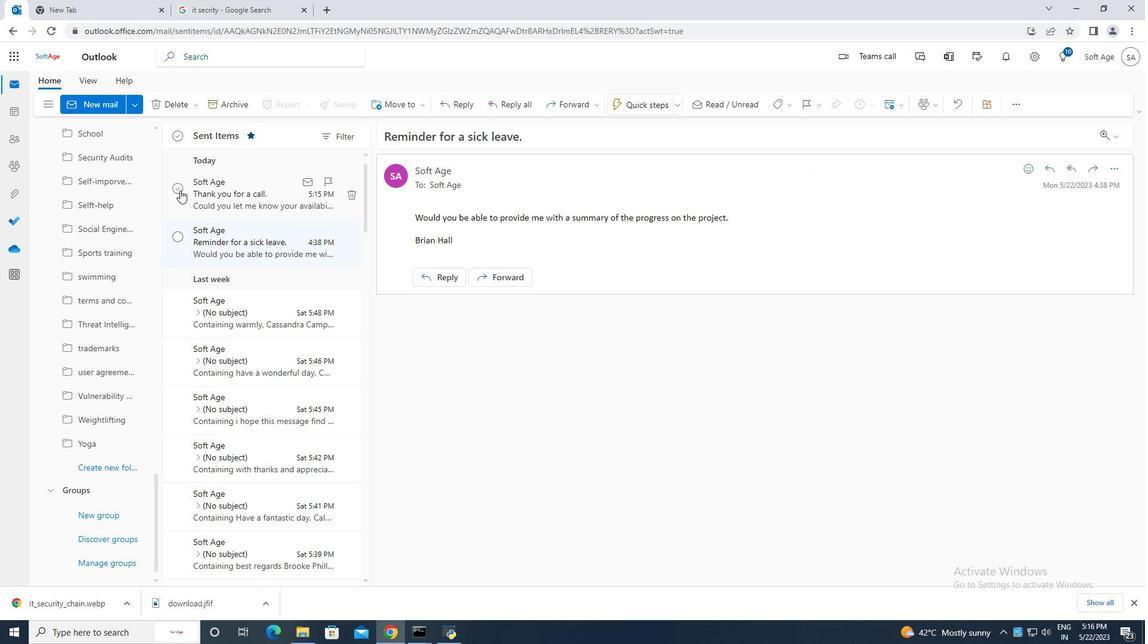 
Action: Mouse pressed left at (177, 189)
Screenshot: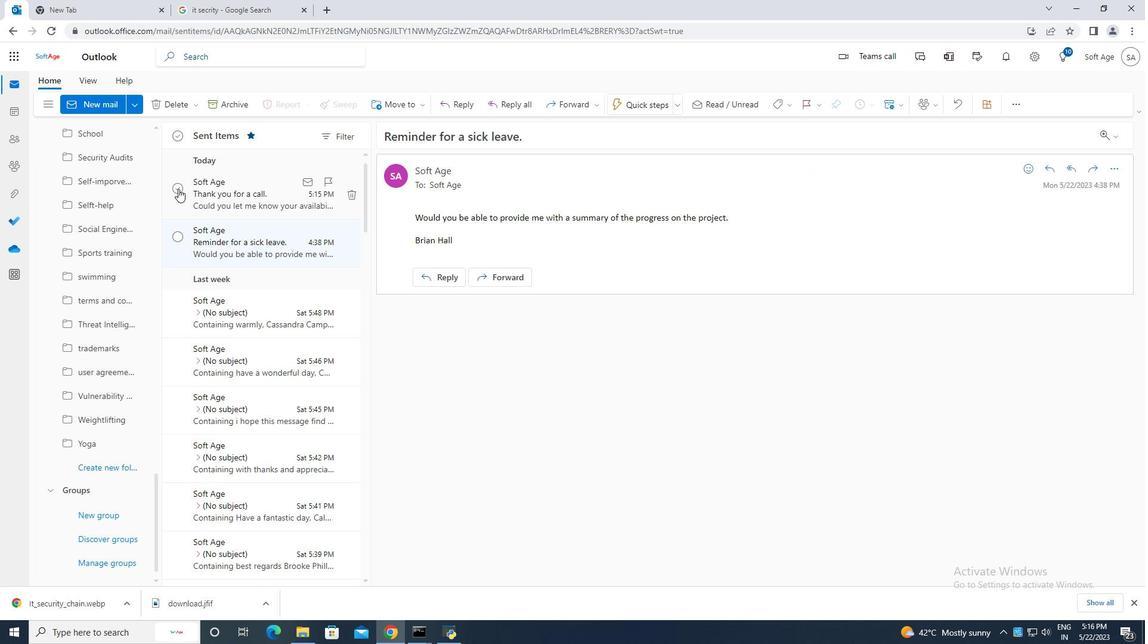 
Action: Mouse moved to (410, 105)
Screenshot: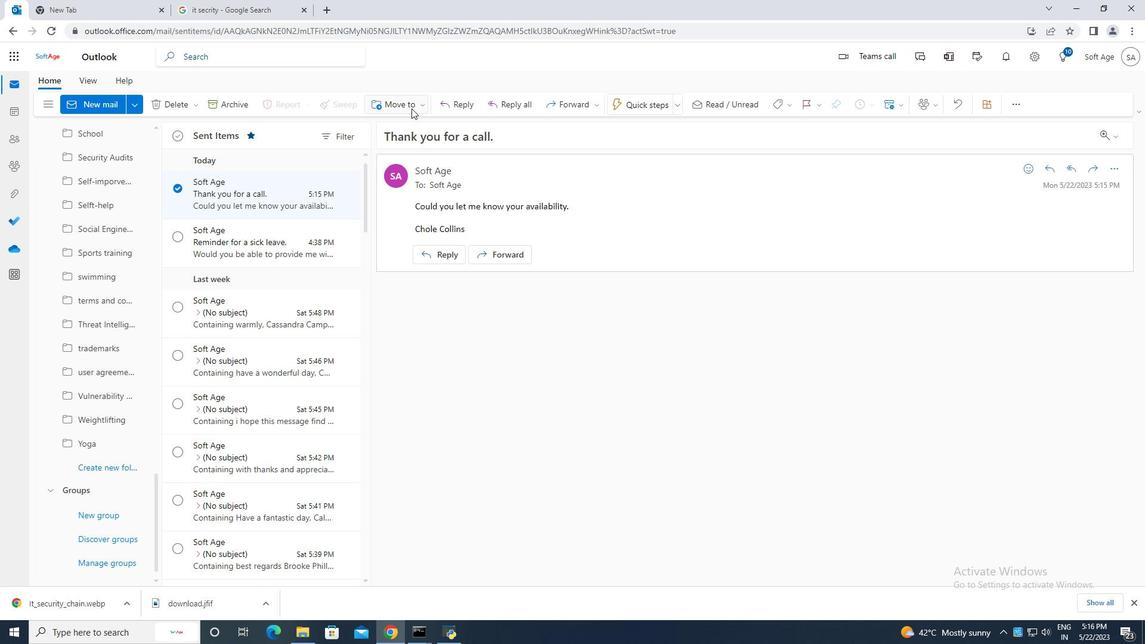 
Action: Mouse pressed left at (410, 105)
Screenshot: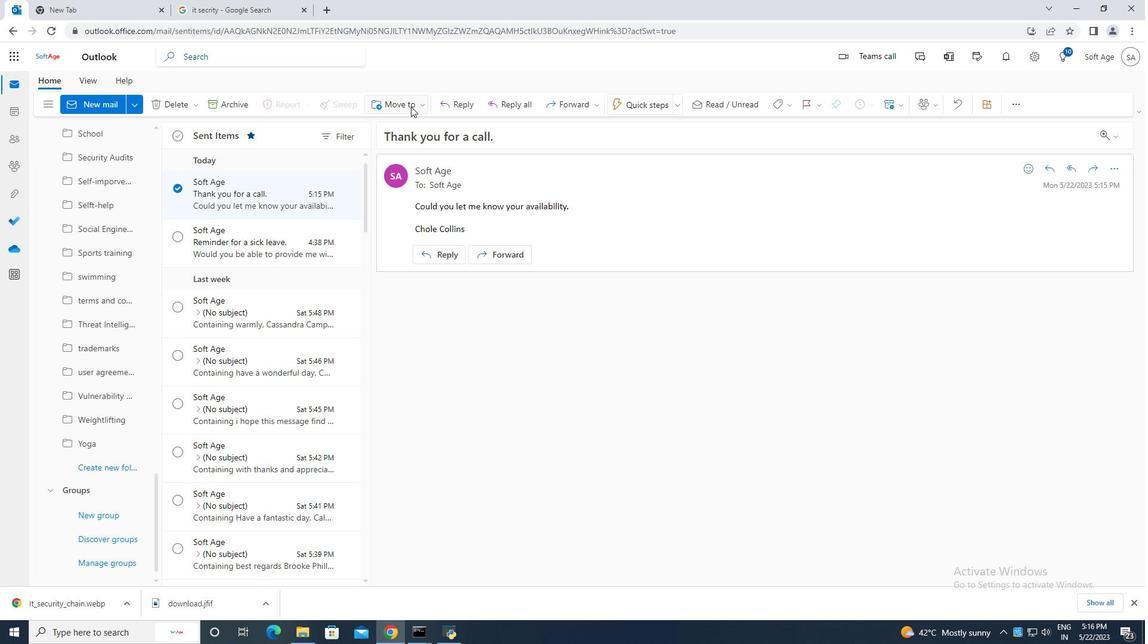 
Action: Mouse moved to (427, 126)
Screenshot: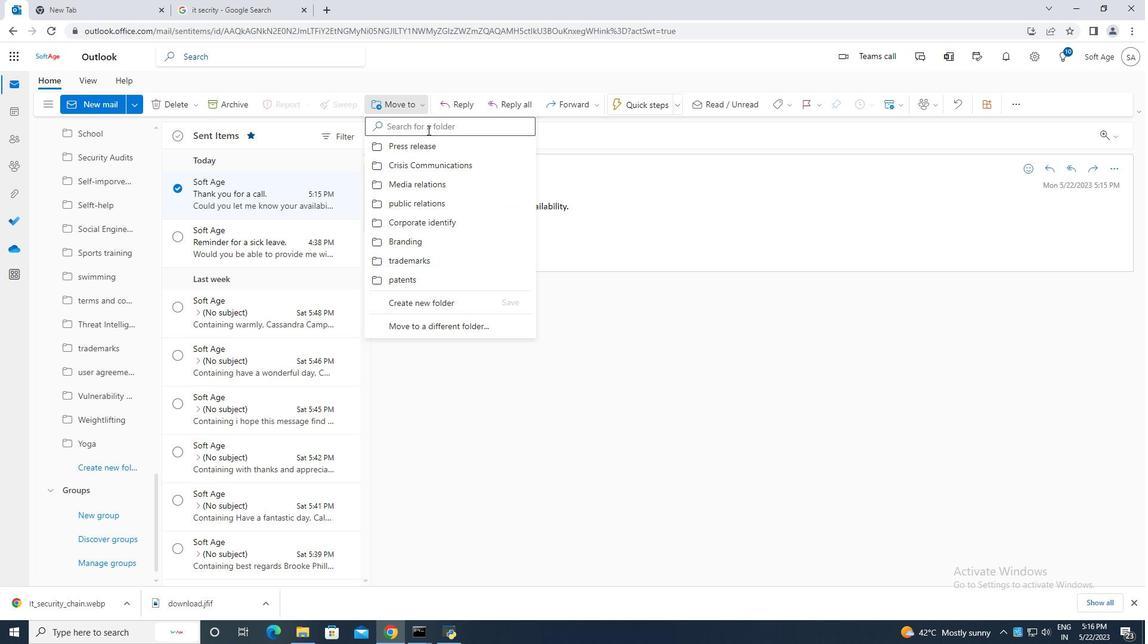 
Action: Mouse pressed left at (427, 126)
Screenshot: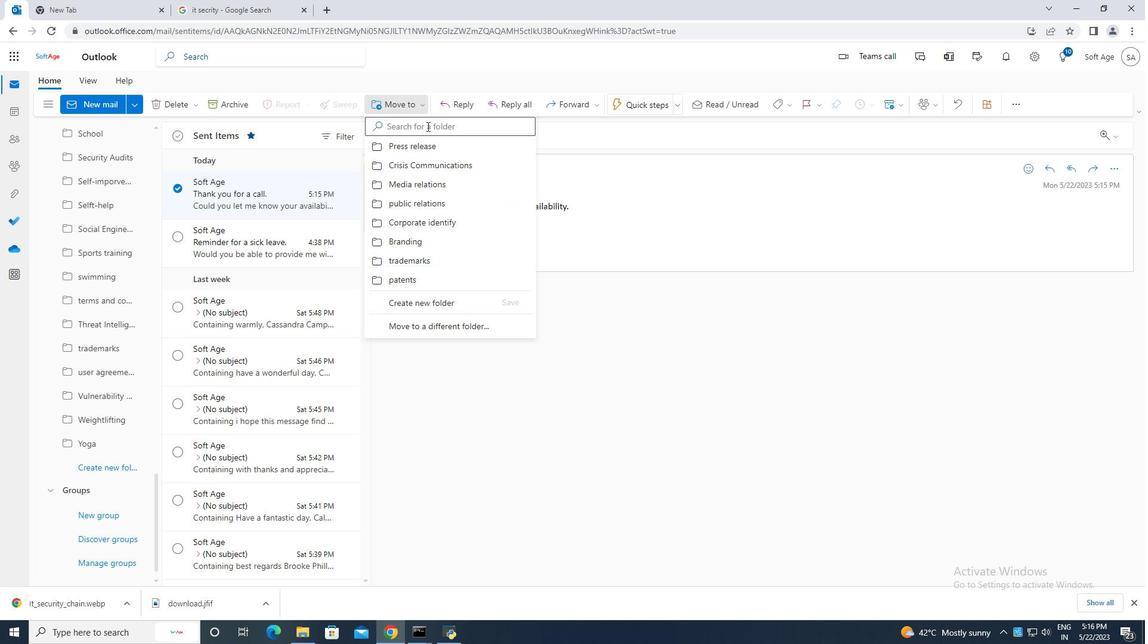 
Action: Key pressed news<Key.space>letters
Screenshot: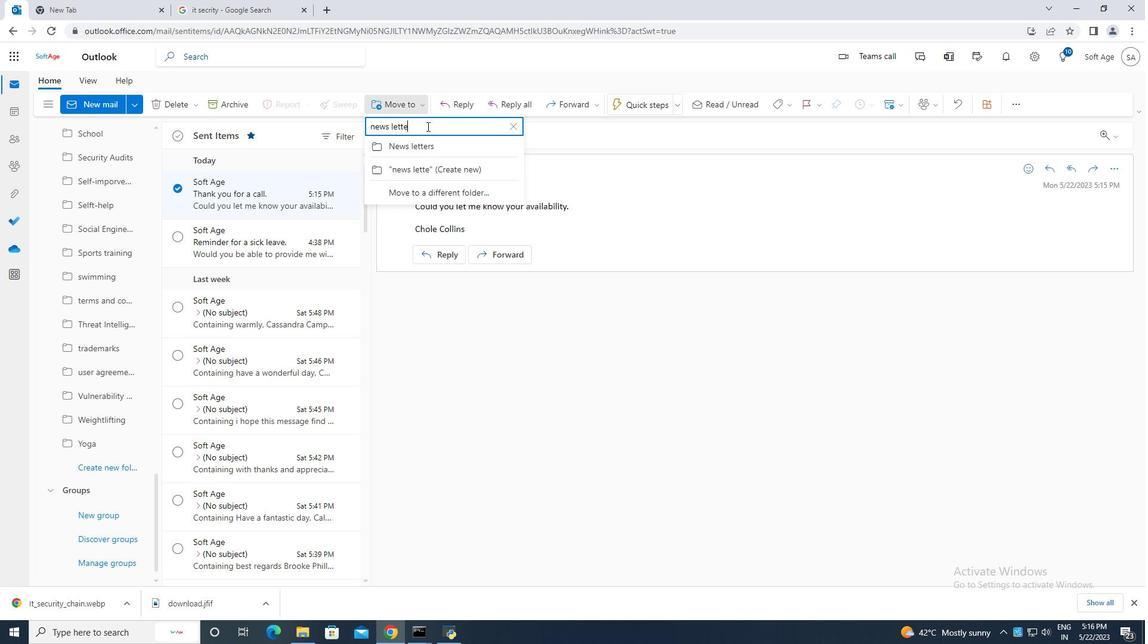 
Action: Mouse moved to (439, 146)
Screenshot: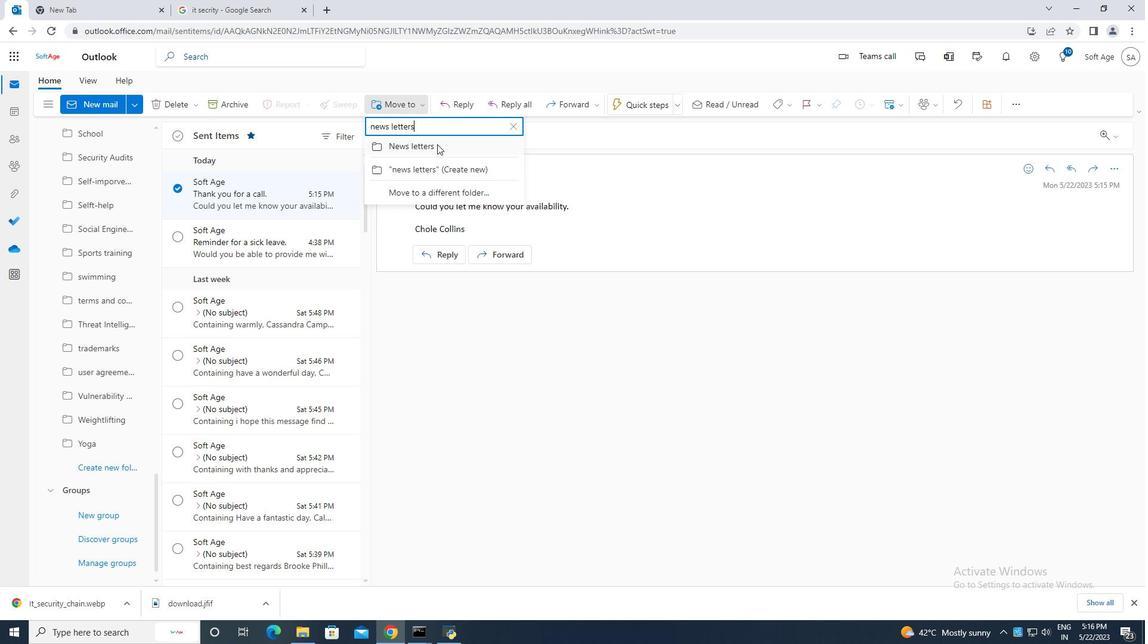 
Action: Mouse pressed left at (439, 146)
Screenshot: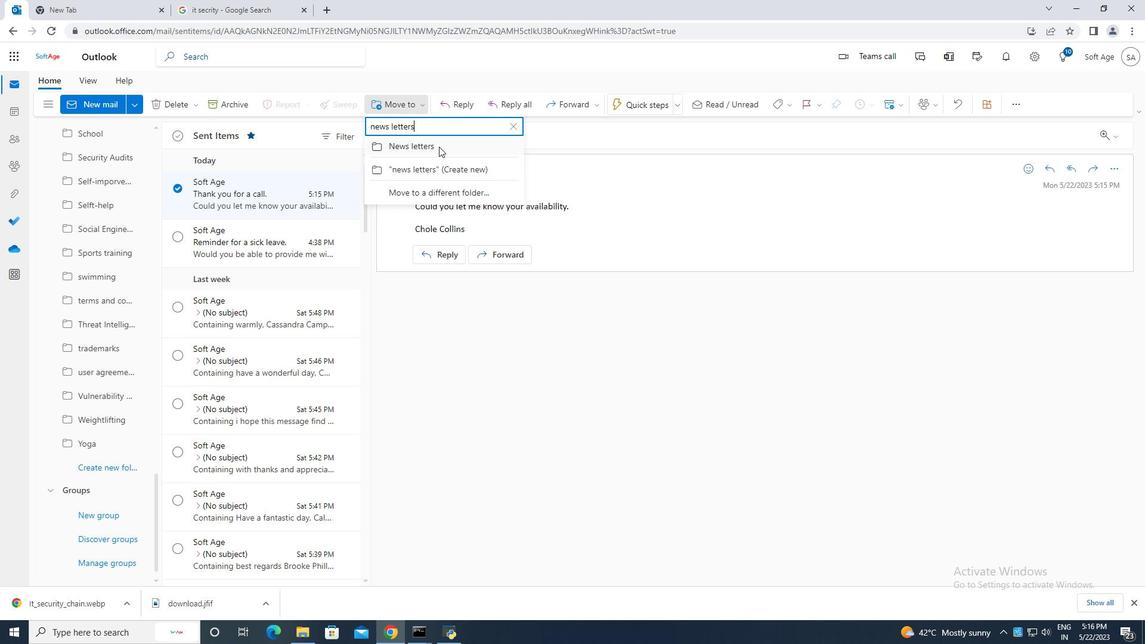 
Action: Mouse moved to (485, 225)
Screenshot: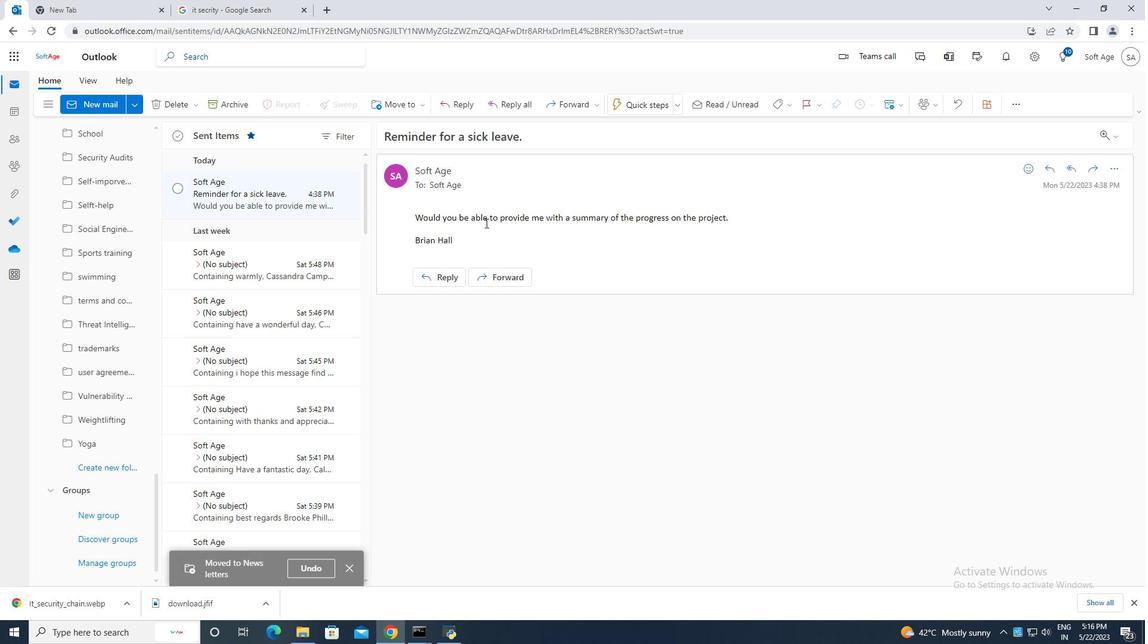 
